 Task: Create a due date automation trigger when advanced on, 2 working days before a card is due add dates starting in in more than 1 days at 11:00 AM.
Action: Mouse moved to (1091, 315)
Screenshot: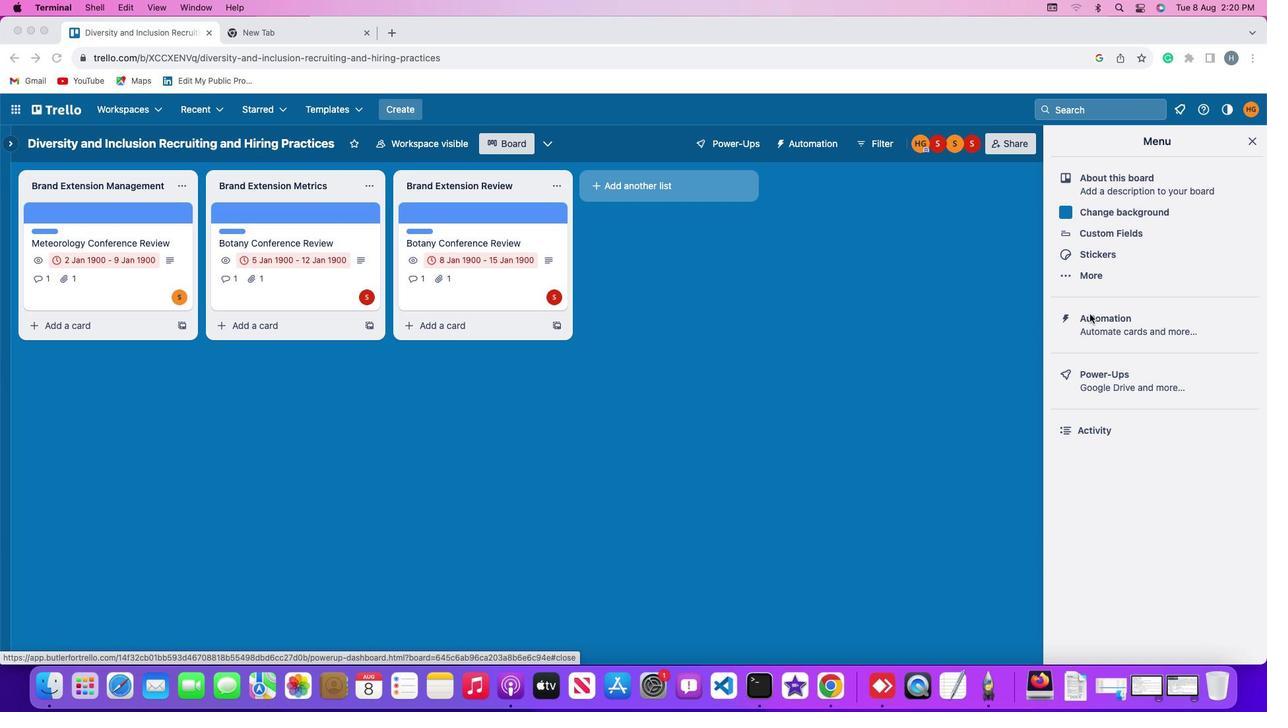
Action: Mouse pressed left at (1091, 315)
Screenshot: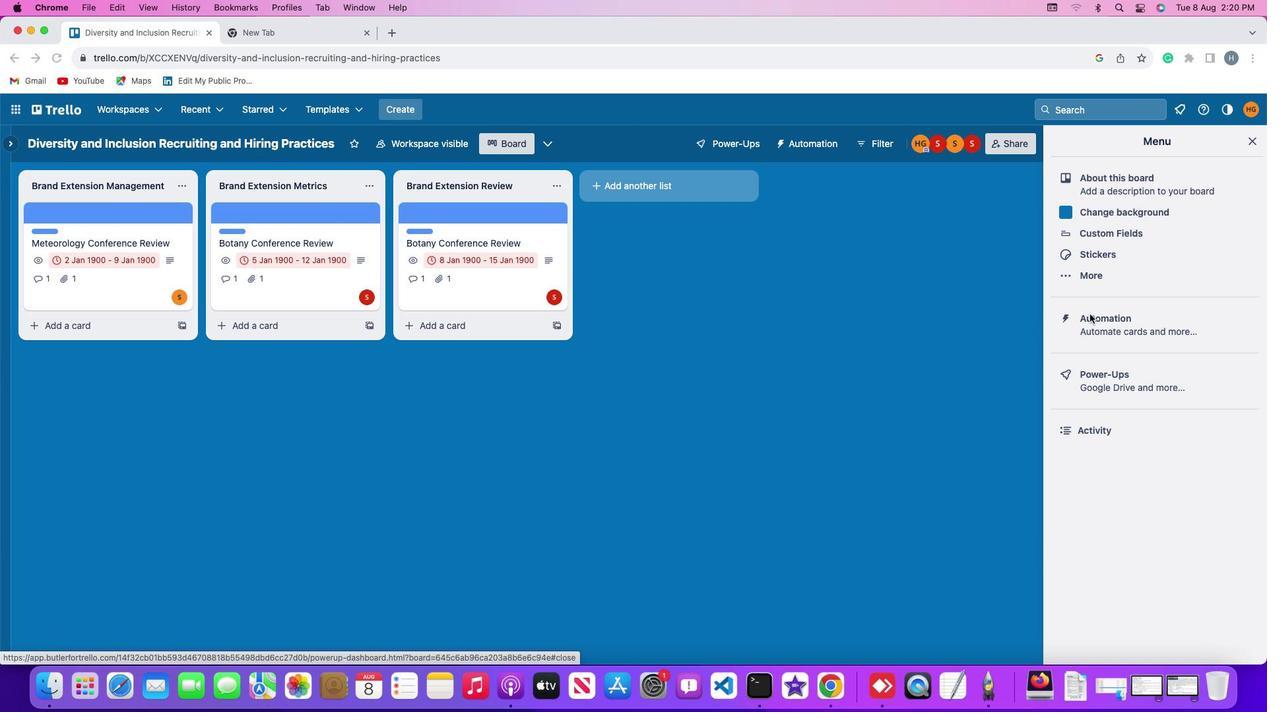 
Action: Mouse pressed left at (1091, 315)
Screenshot: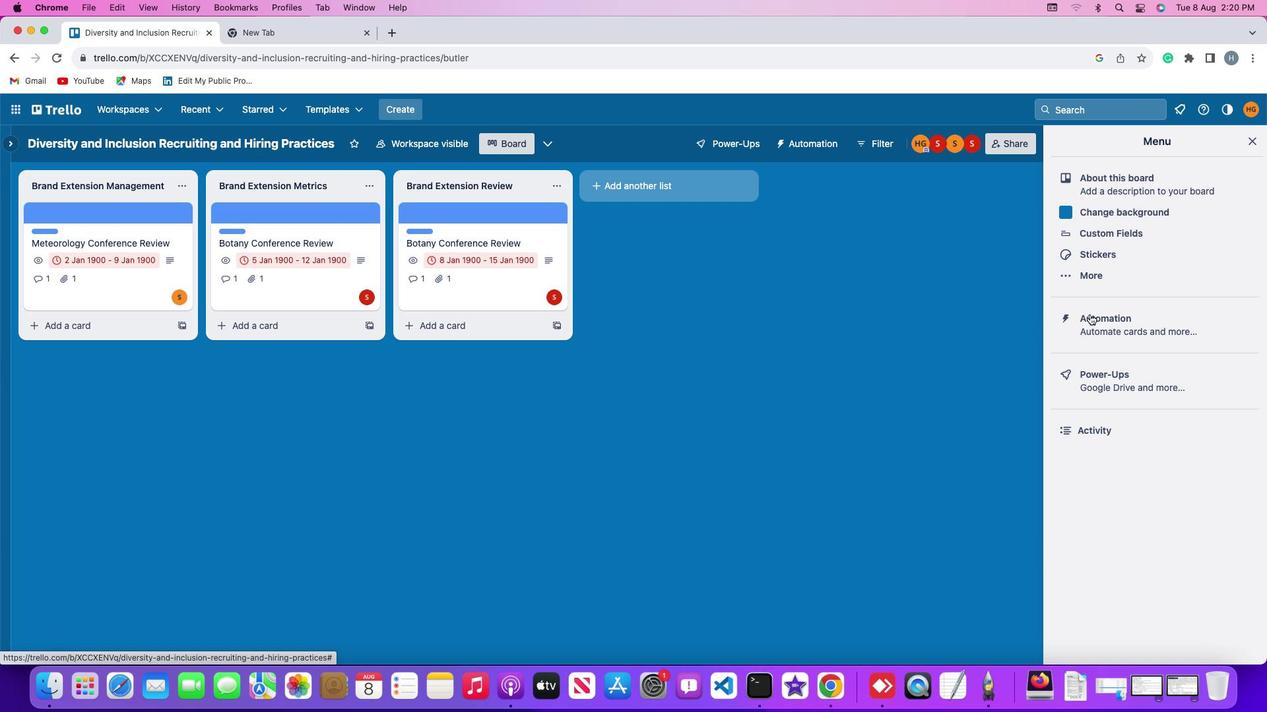 
Action: Mouse moved to (73, 312)
Screenshot: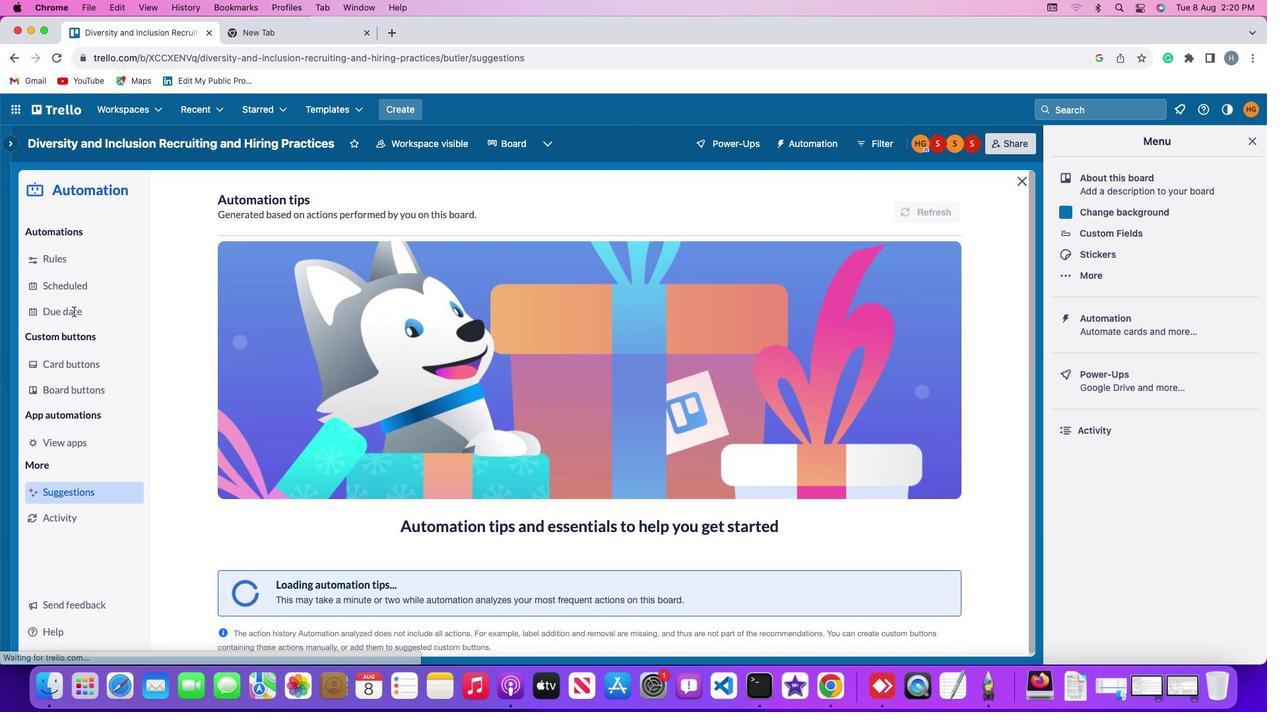 
Action: Mouse pressed left at (73, 312)
Screenshot: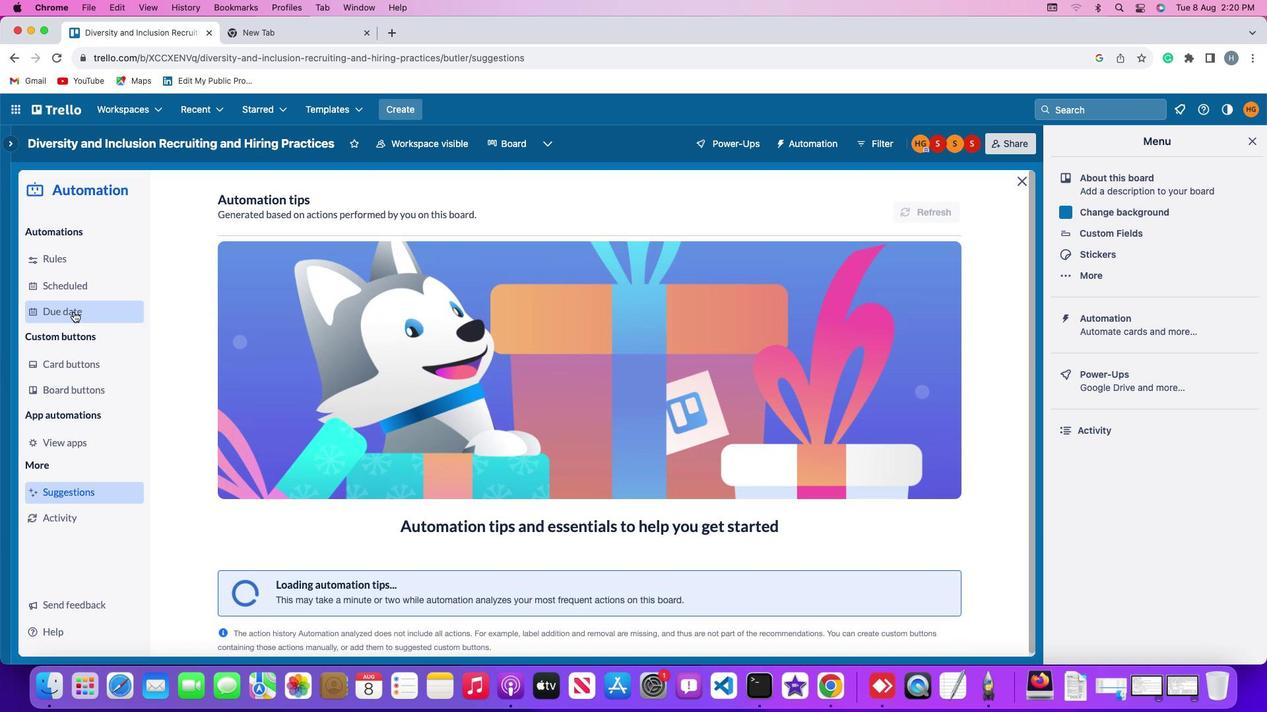 
Action: Mouse moved to (895, 203)
Screenshot: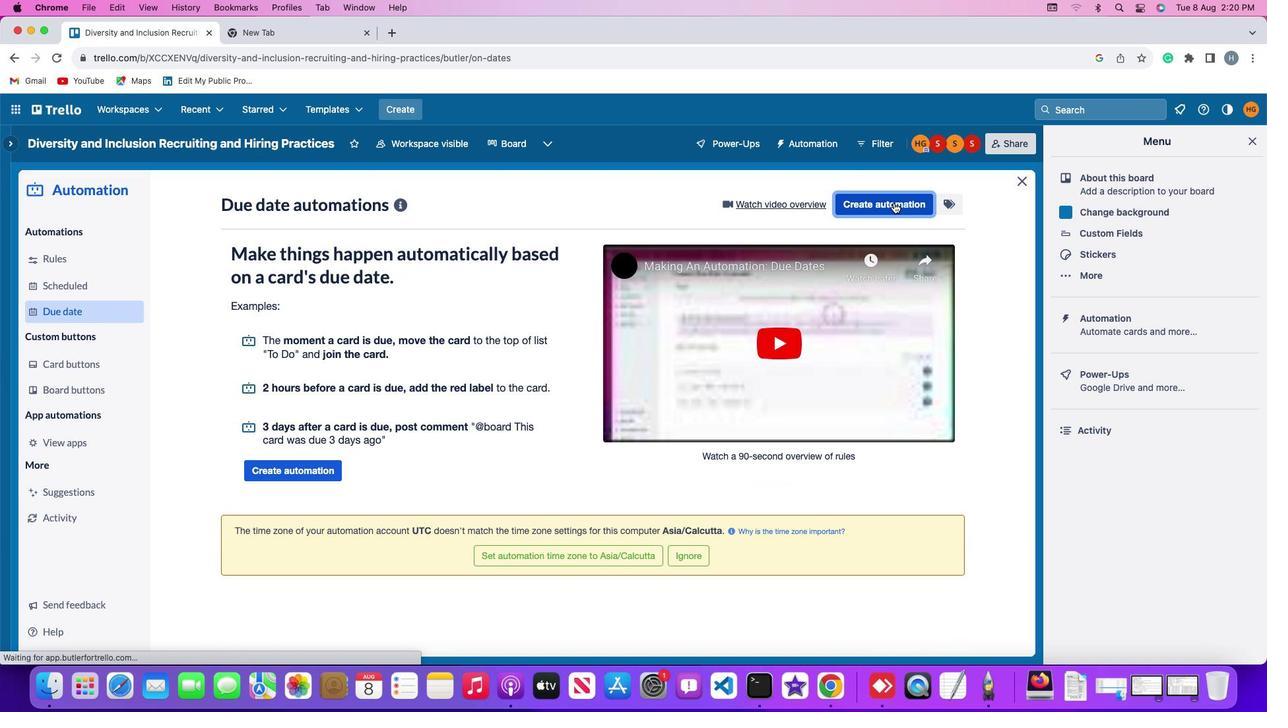
Action: Mouse pressed left at (895, 203)
Screenshot: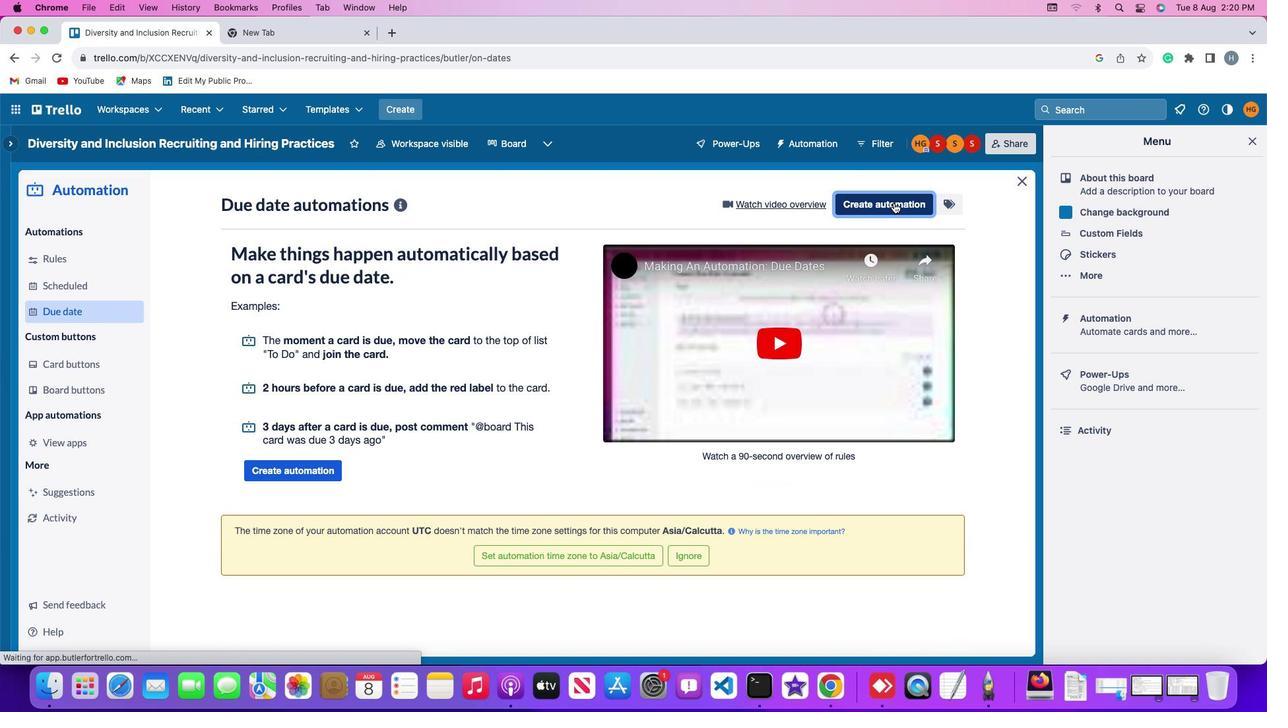 
Action: Mouse moved to (365, 332)
Screenshot: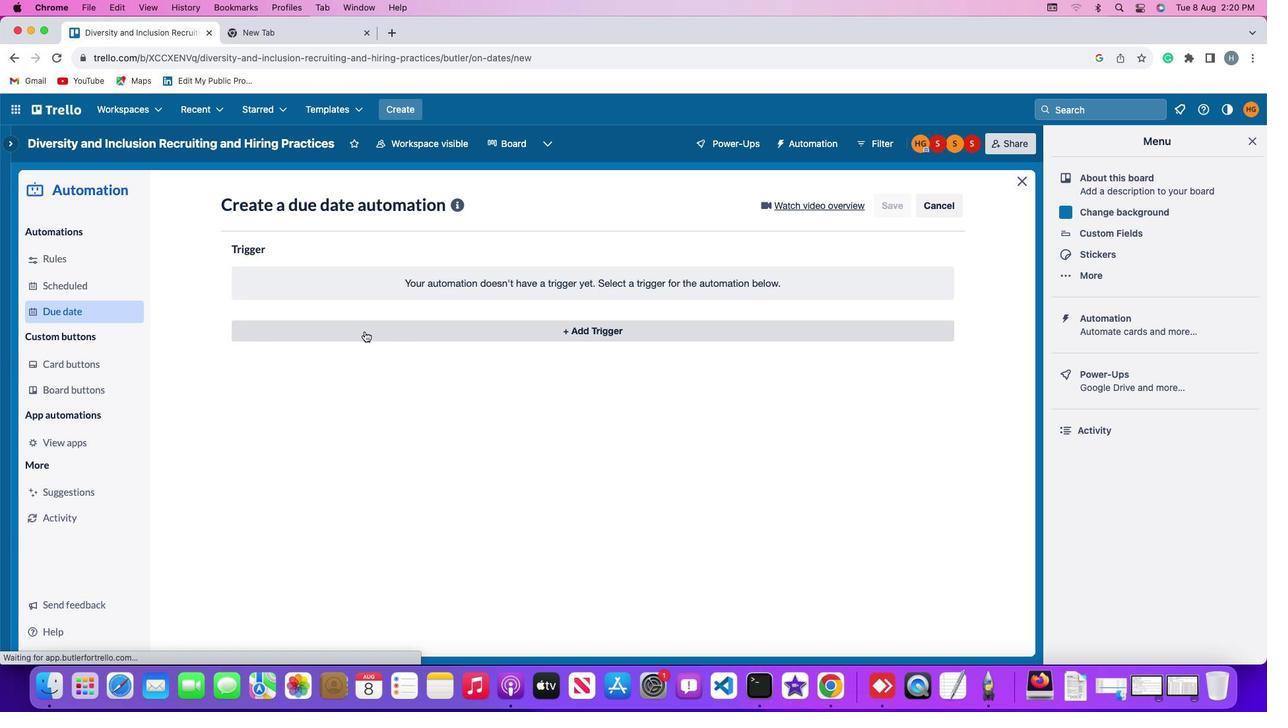 
Action: Mouse pressed left at (365, 332)
Screenshot: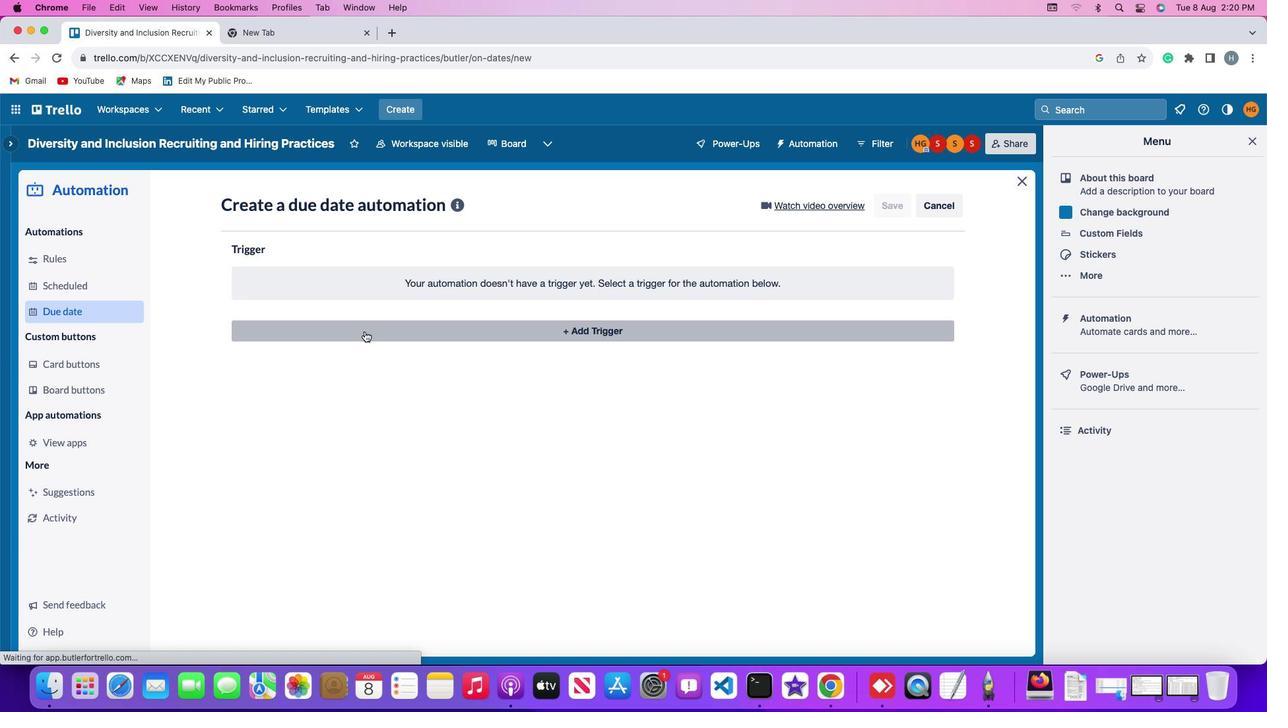 
Action: Mouse moved to (258, 532)
Screenshot: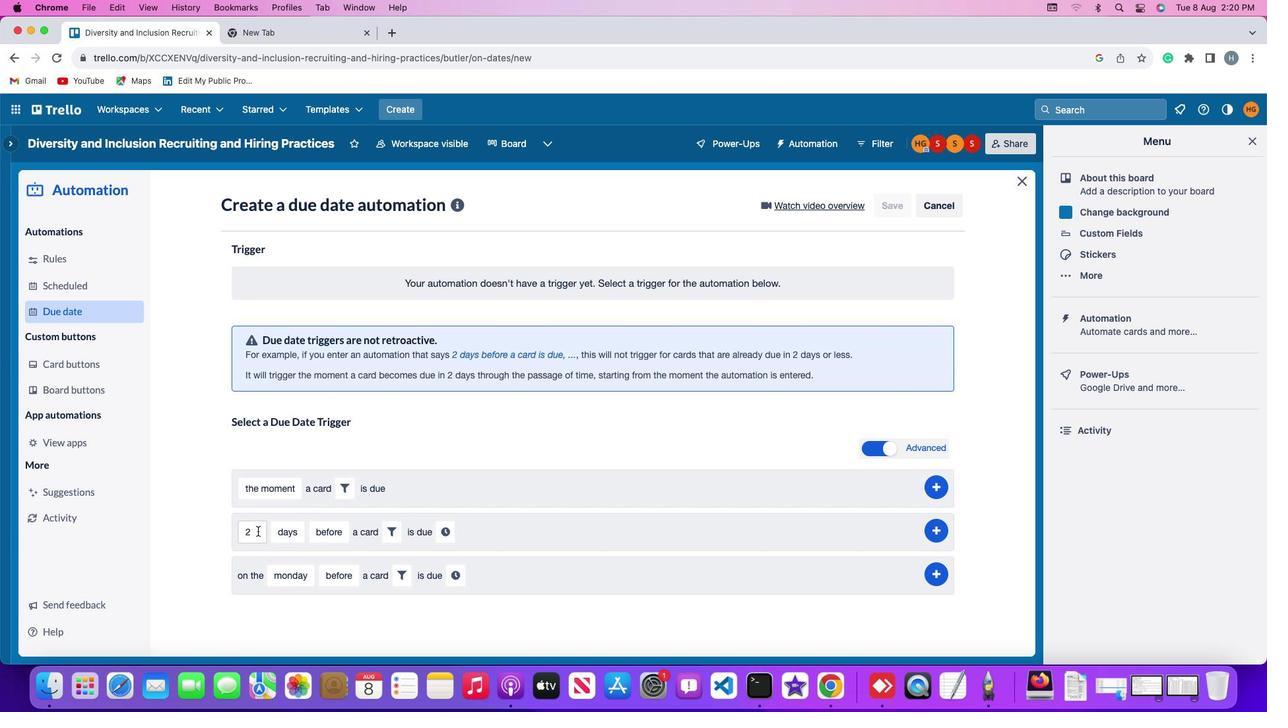 
Action: Mouse pressed left at (258, 532)
Screenshot: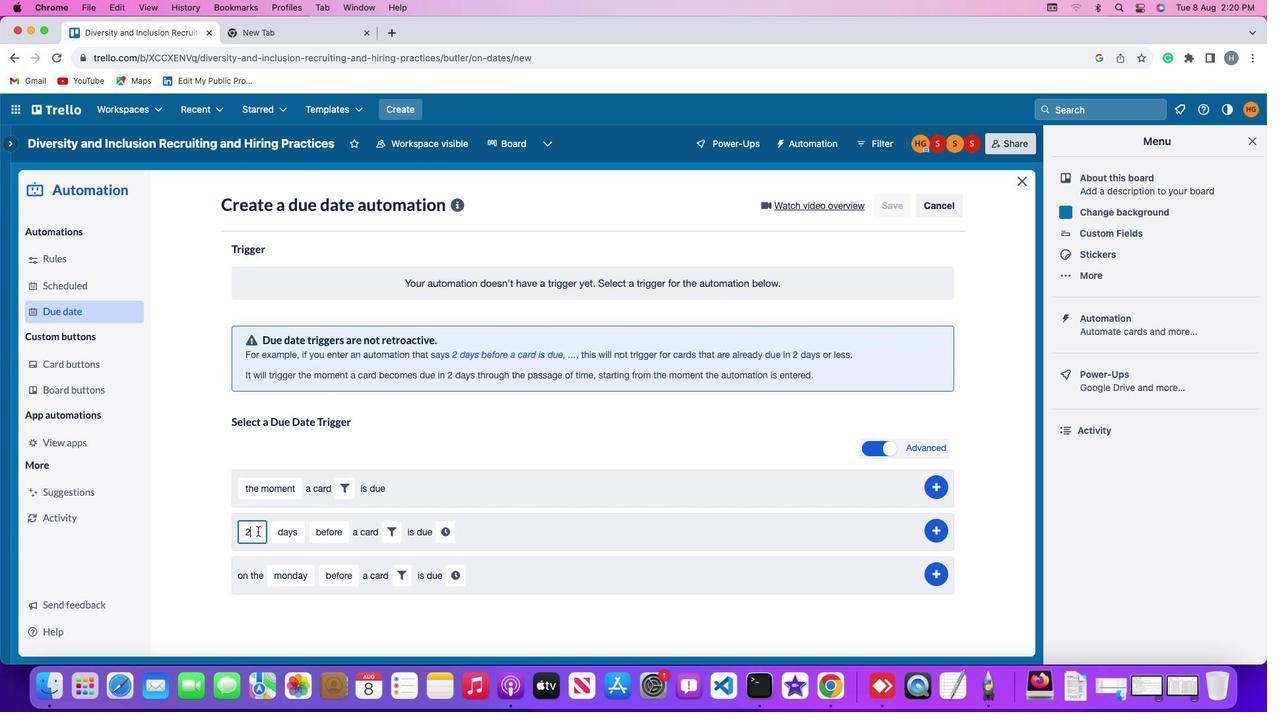 
Action: Key pressed Key.backspace'2'
Screenshot: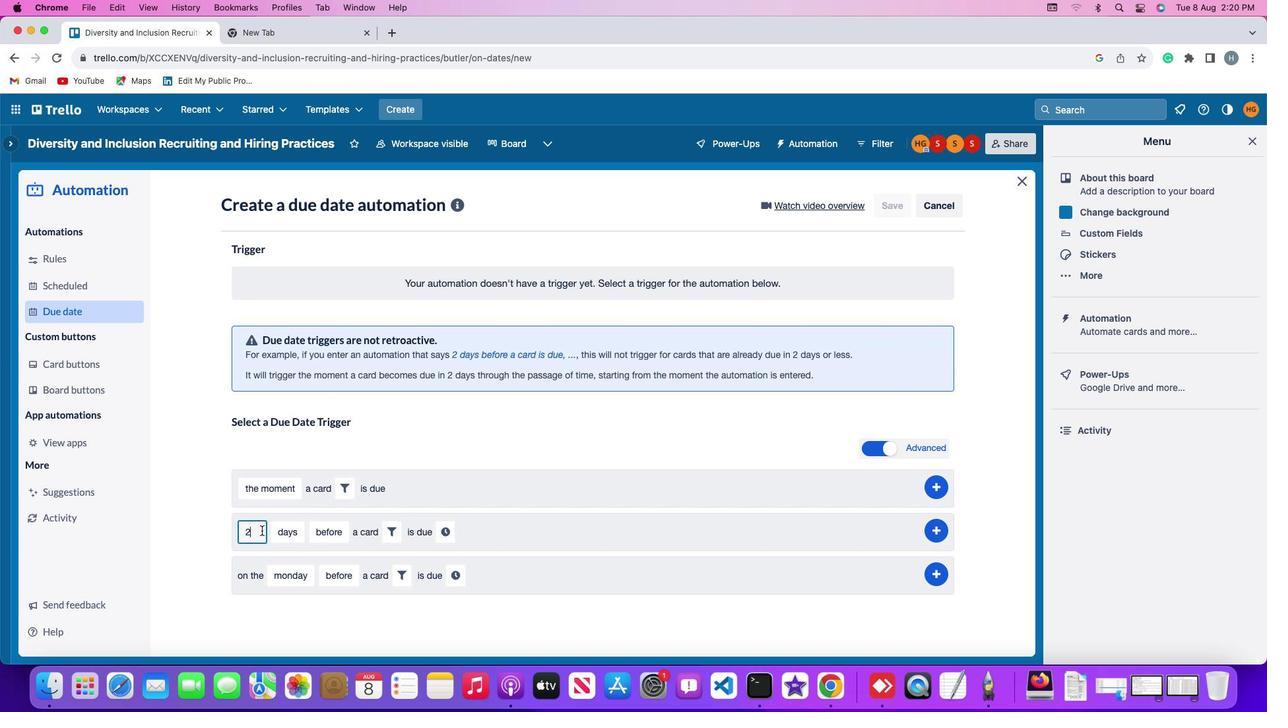 
Action: Mouse moved to (284, 530)
Screenshot: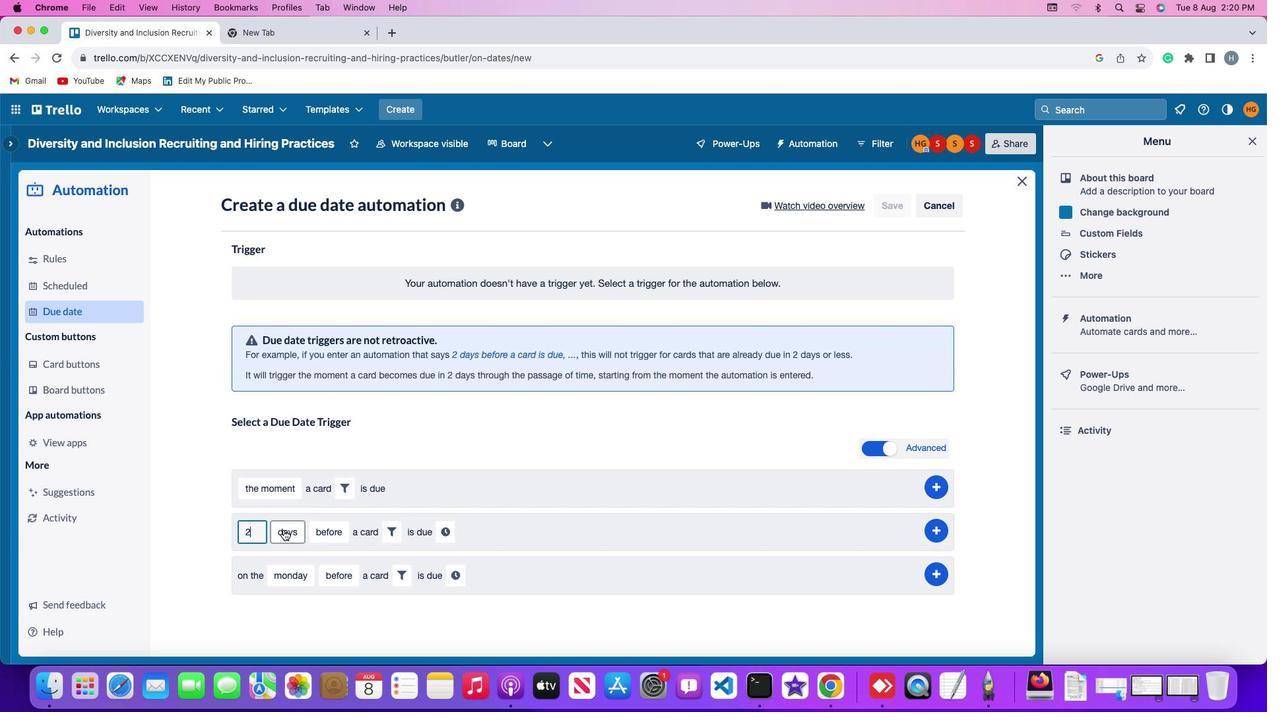 
Action: Mouse pressed left at (284, 530)
Screenshot: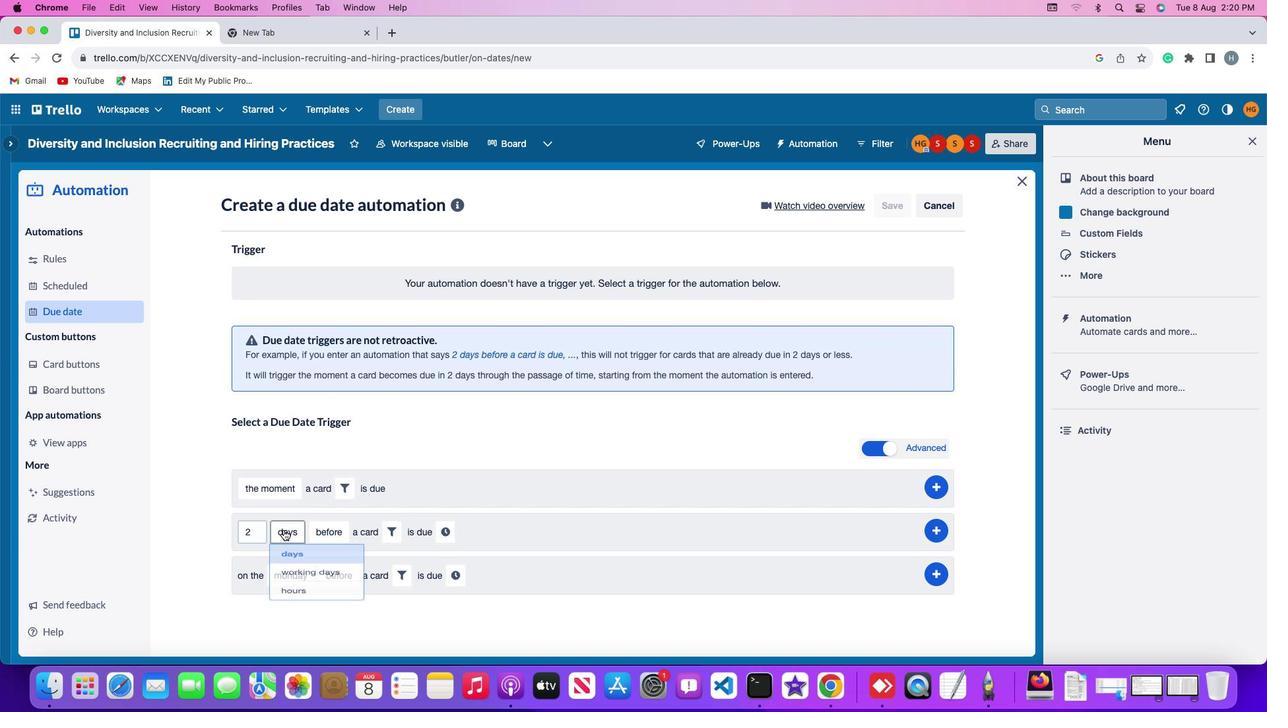 
Action: Mouse moved to (302, 580)
Screenshot: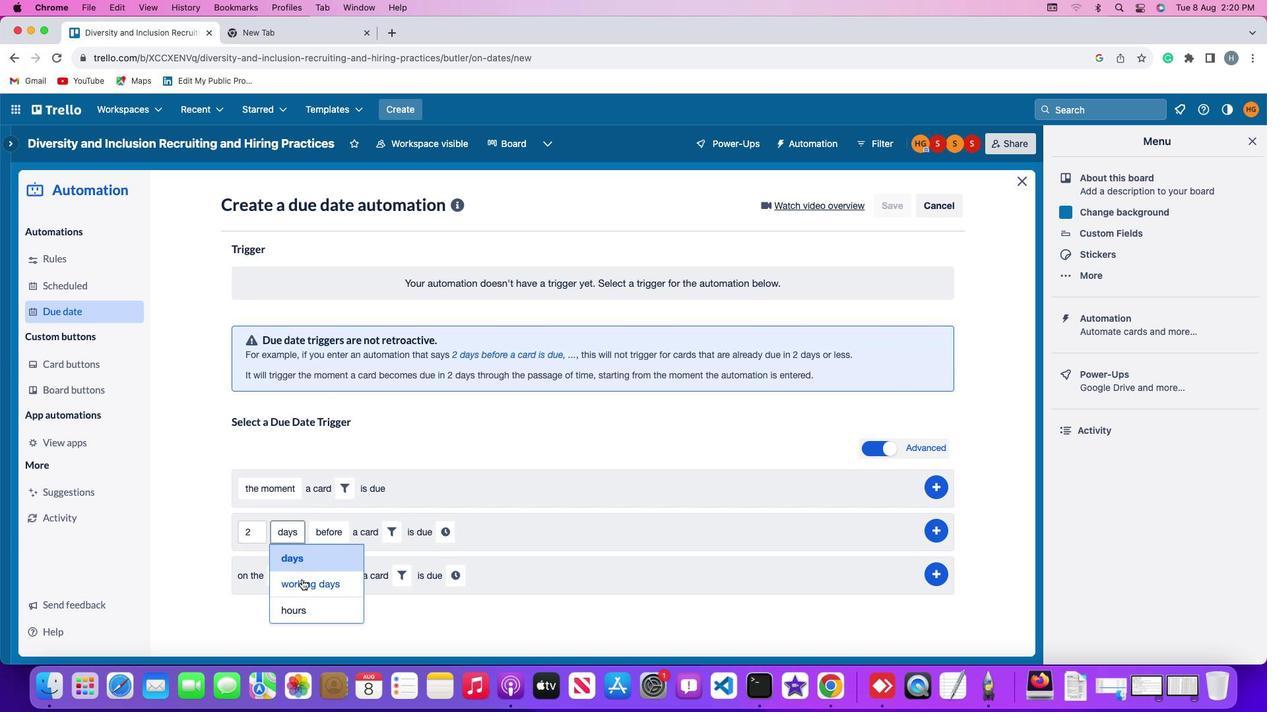 
Action: Mouse pressed left at (302, 580)
Screenshot: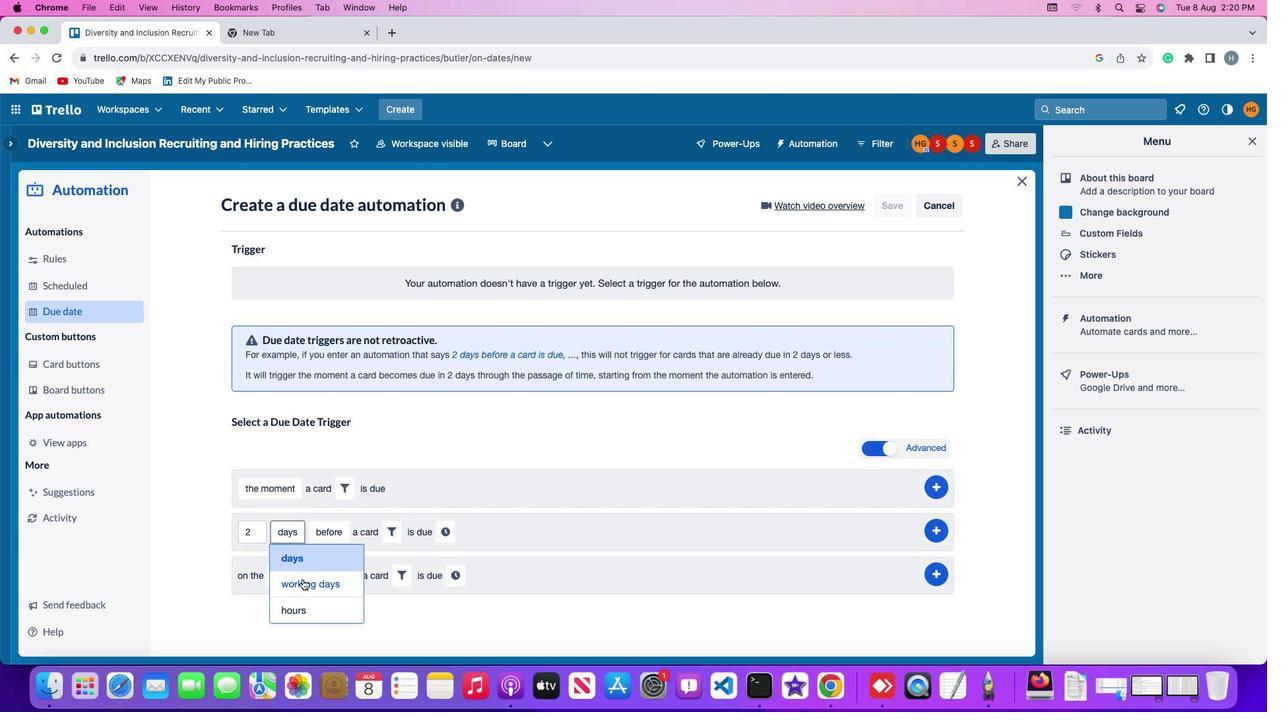 
Action: Mouse moved to (363, 532)
Screenshot: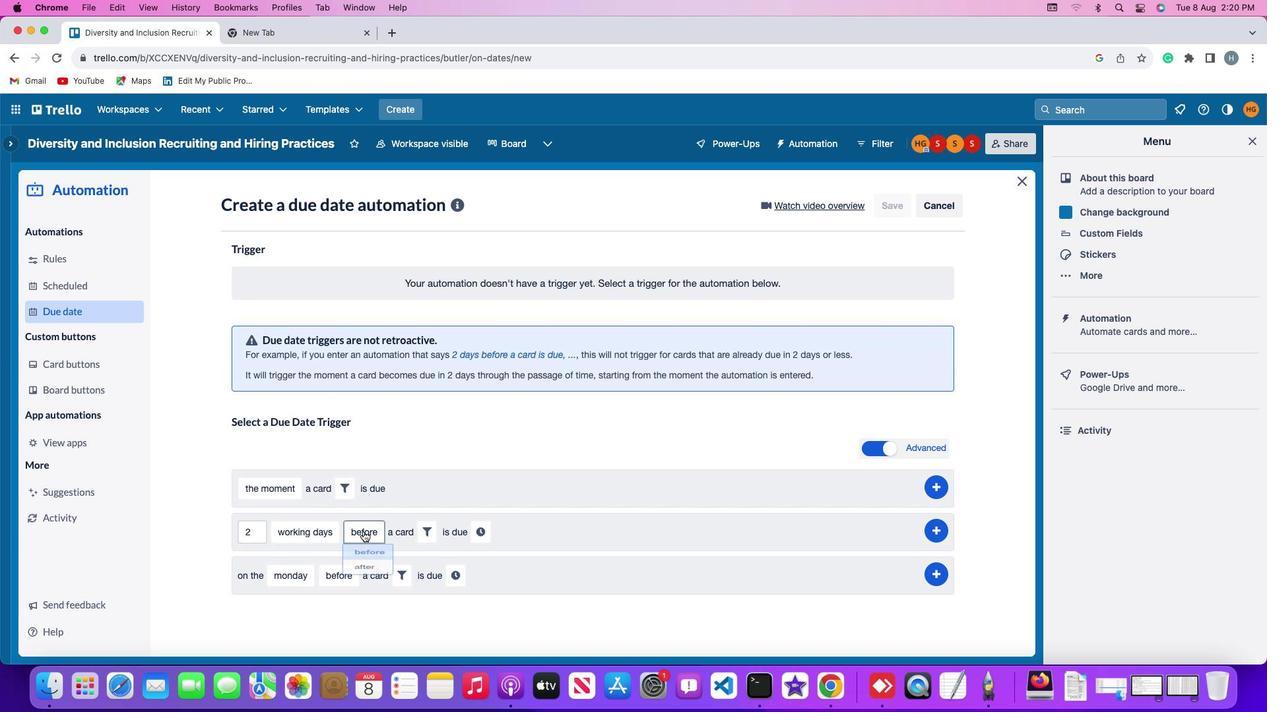 
Action: Mouse pressed left at (363, 532)
Screenshot: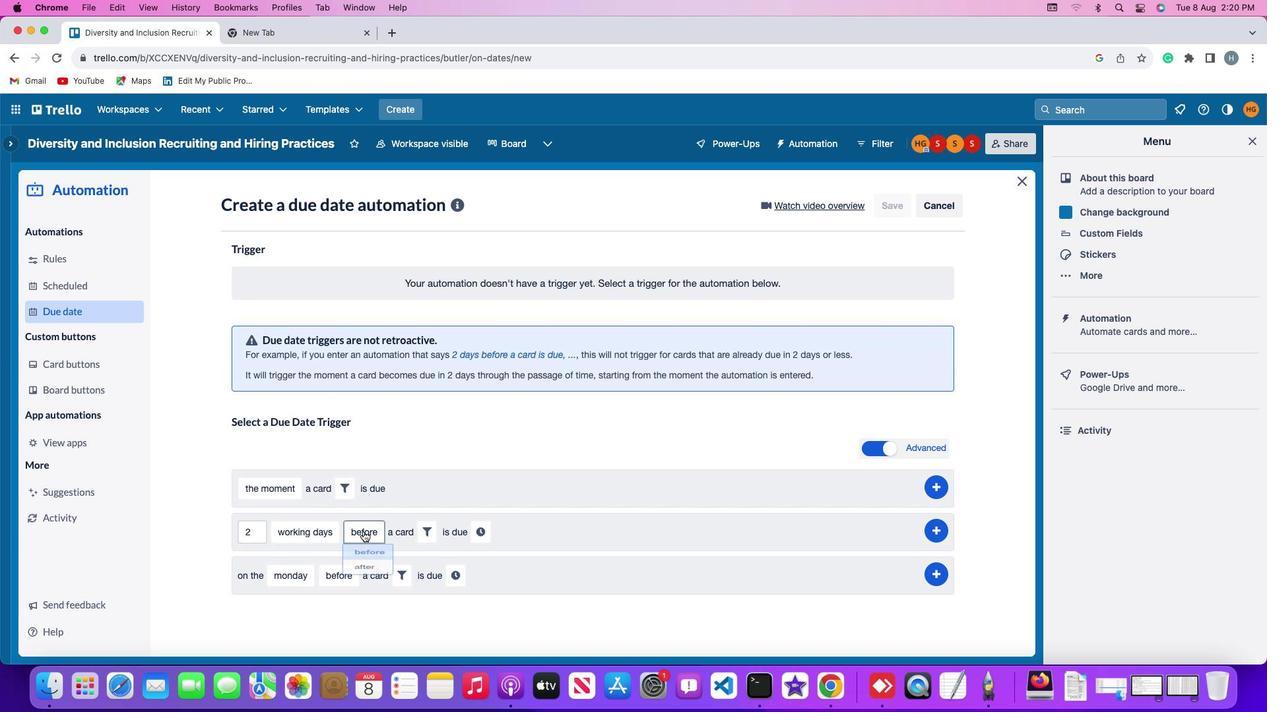 
Action: Mouse moved to (373, 555)
Screenshot: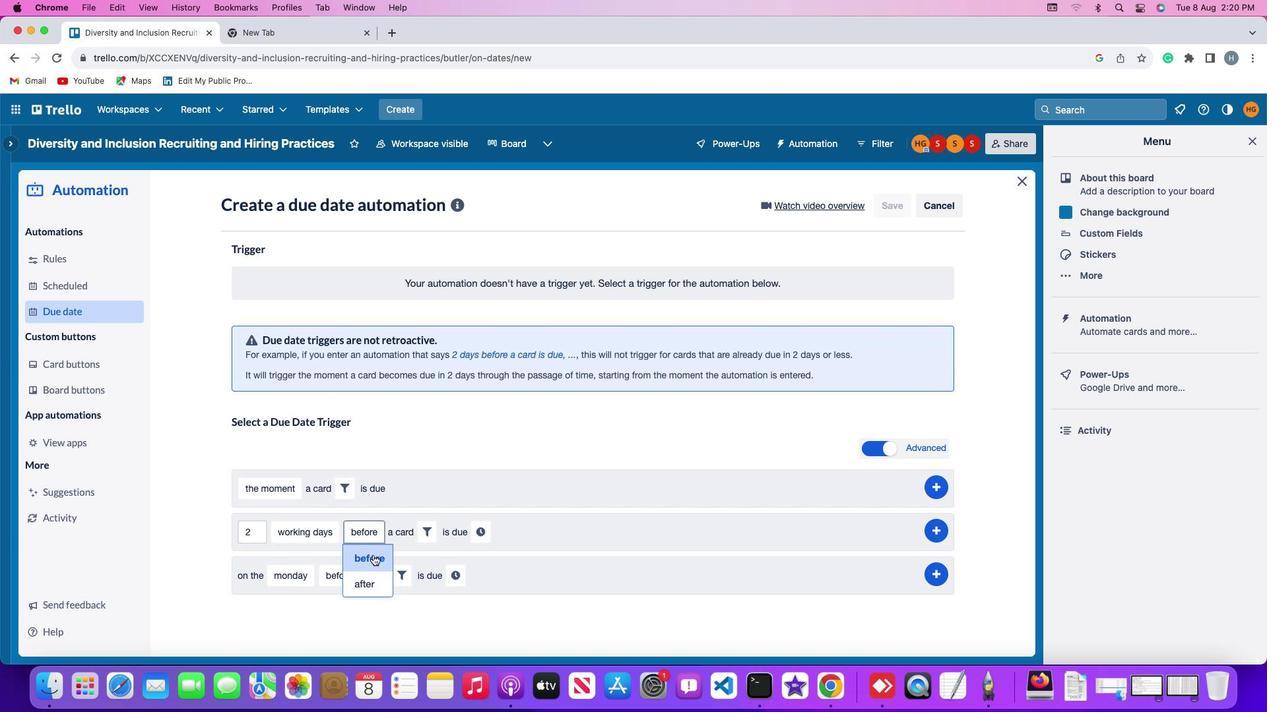 
Action: Mouse pressed left at (373, 555)
Screenshot: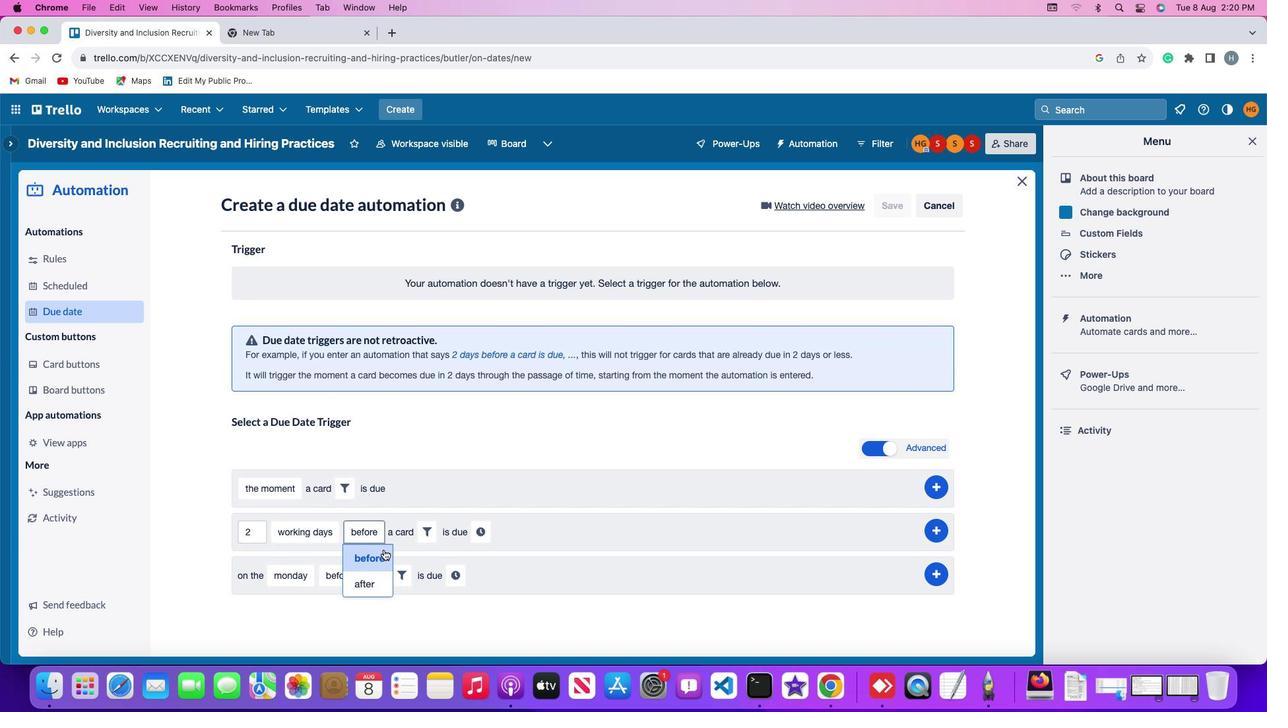 
Action: Mouse moved to (427, 533)
Screenshot: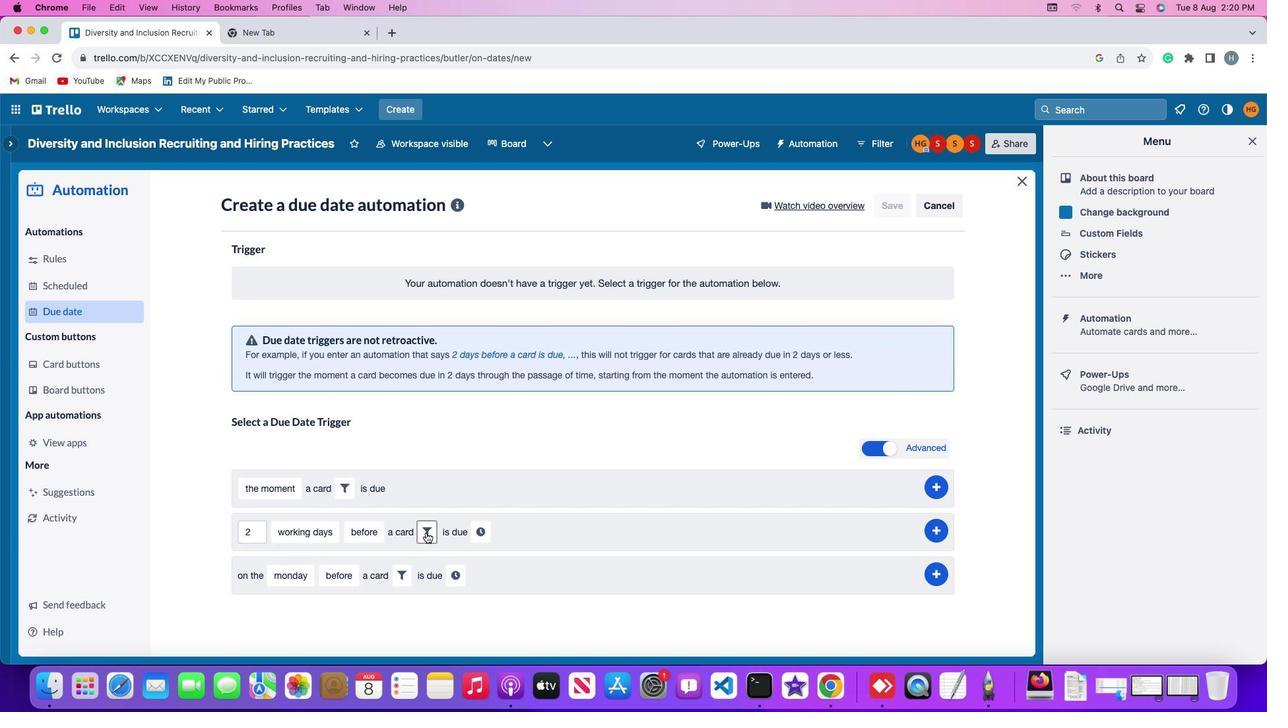 
Action: Mouse pressed left at (427, 533)
Screenshot: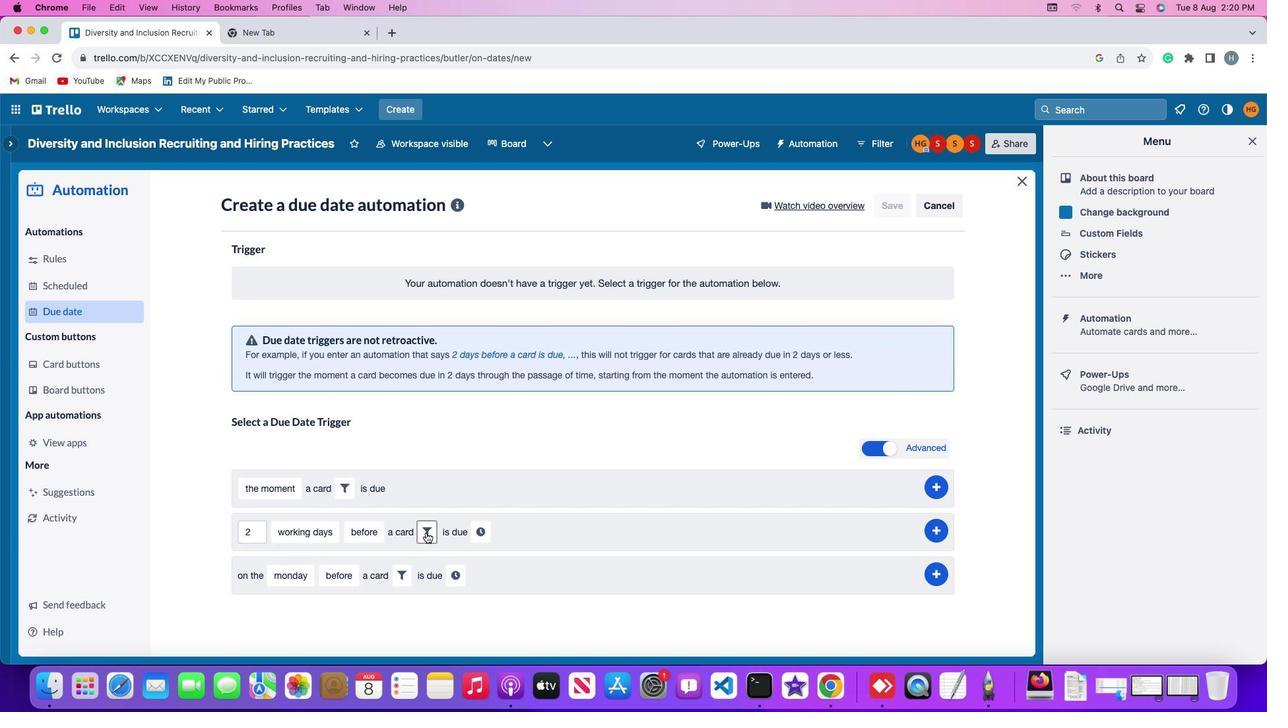 
Action: Mouse moved to (499, 575)
Screenshot: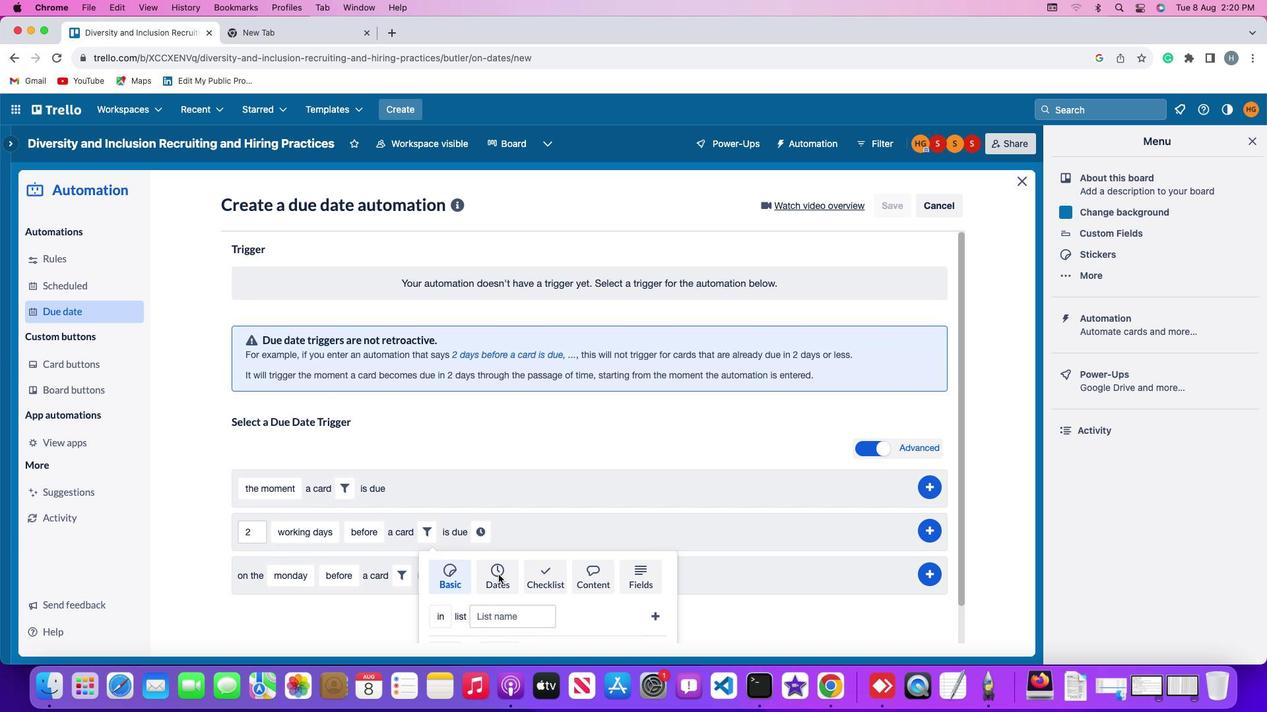 
Action: Mouse pressed left at (499, 575)
Screenshot: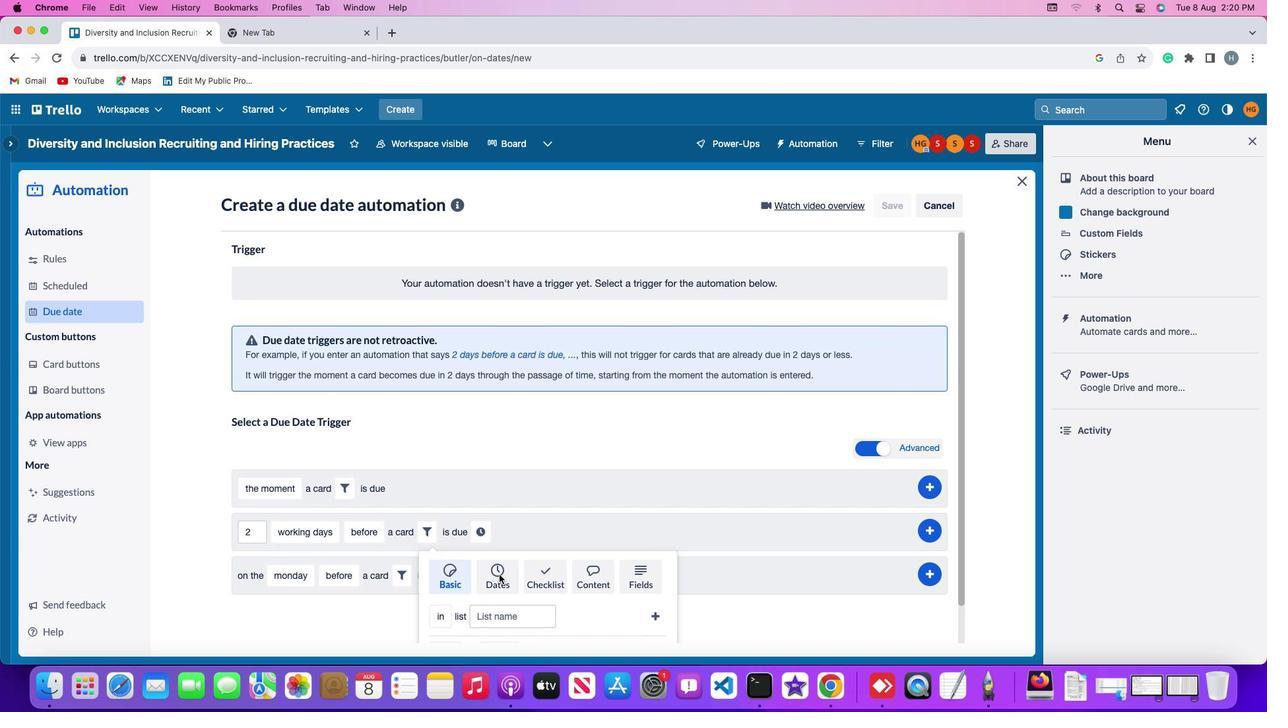 
Action: Mouse moved to (345, 592)
Screenshot: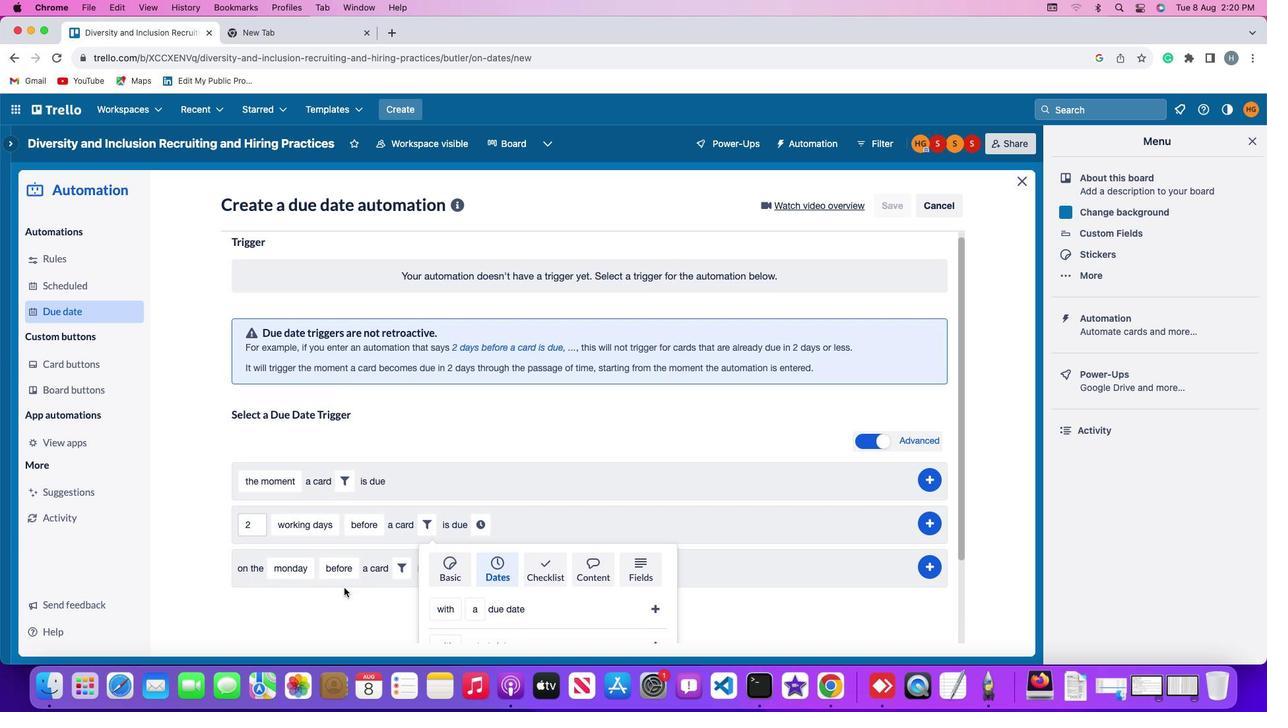 
Action: Mouse scrolled (345, 592) with delta (0, 0)
Screenshot: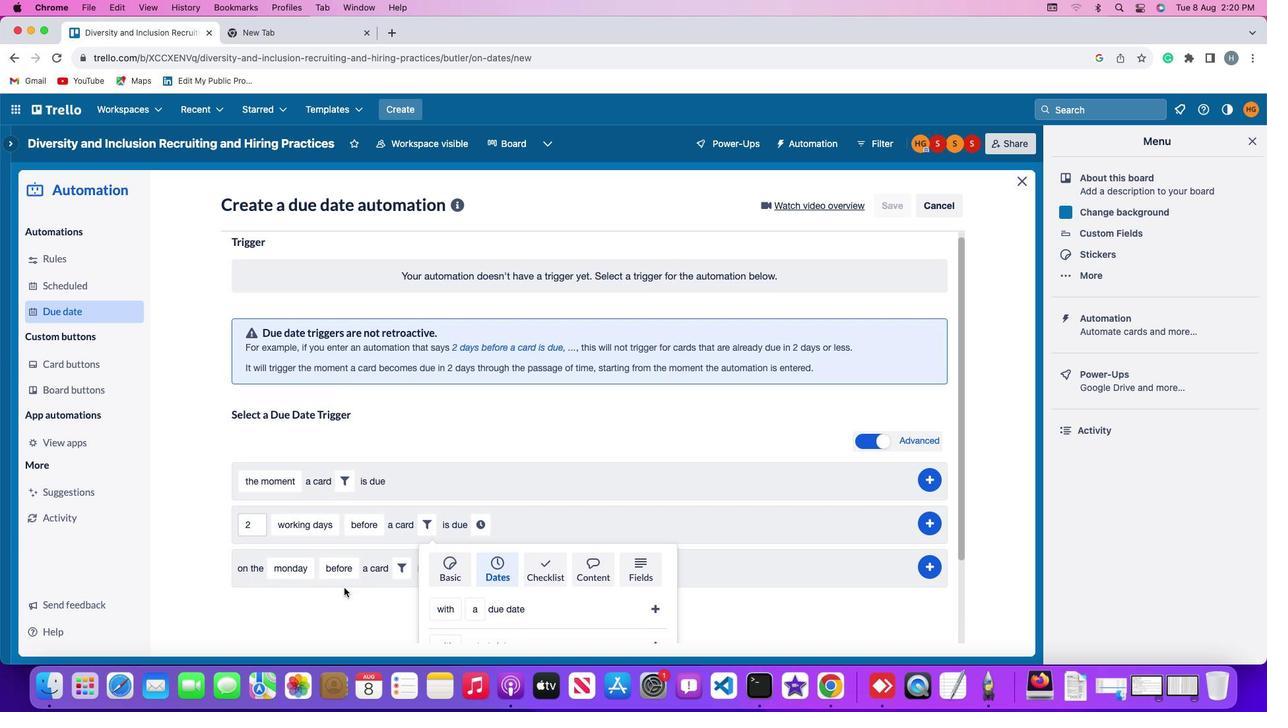 
Action: Mouse moved to (345, 589)
Screenshot: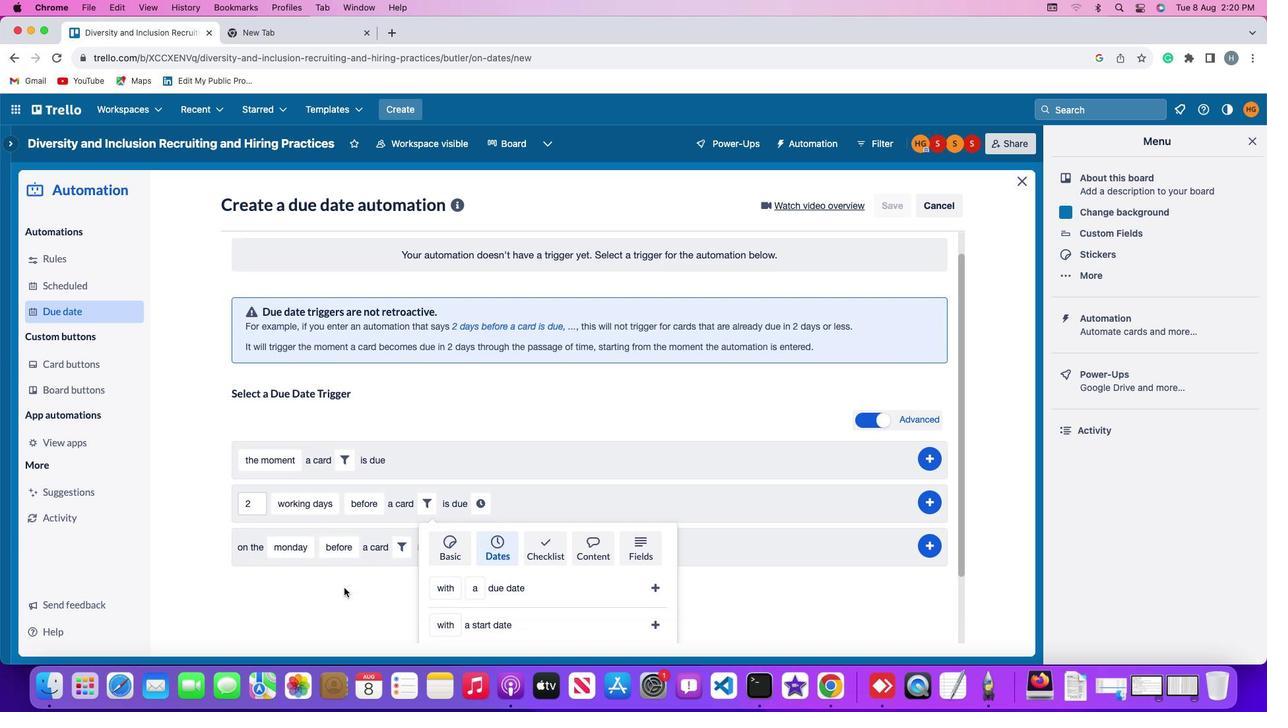 
Action: Mouse scrolled (345, 589) with delta (0, 0)
Screenshot: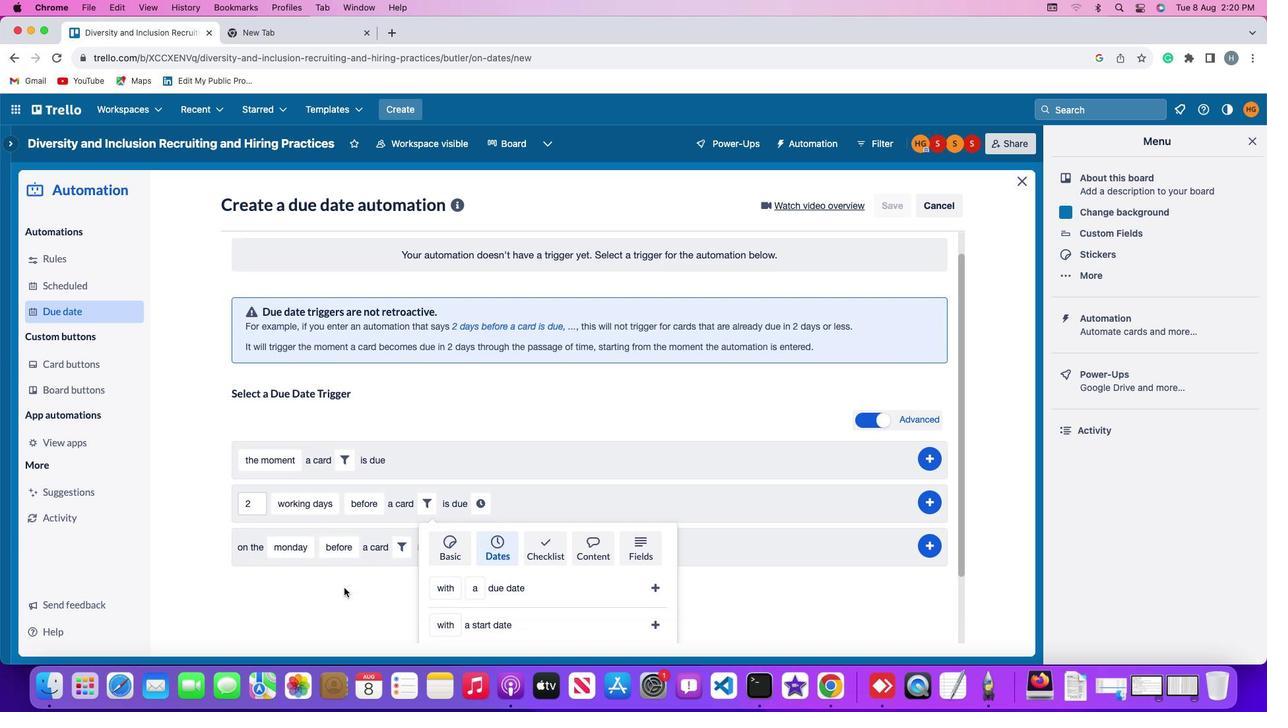 
Action: Mouse moved to (345, 589)
Screenshot: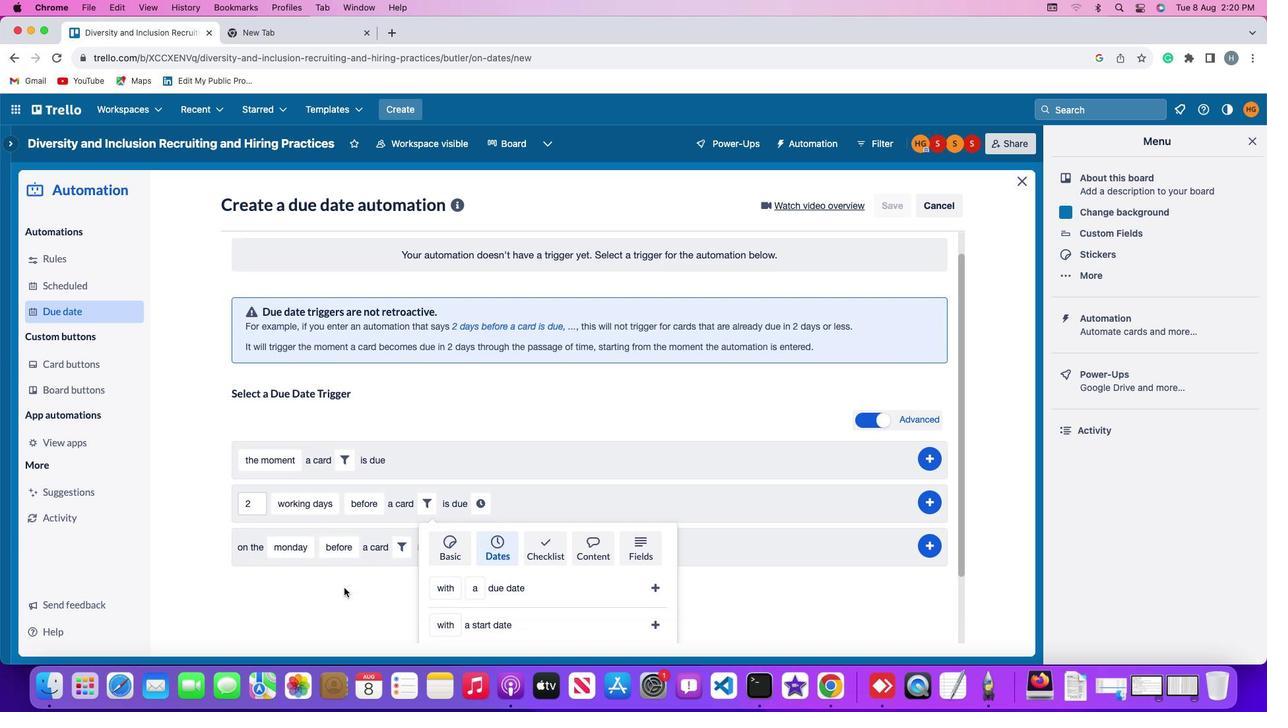 
Action: Mouse scrolled (345, 589) with delta (0, 0)
Screenshot: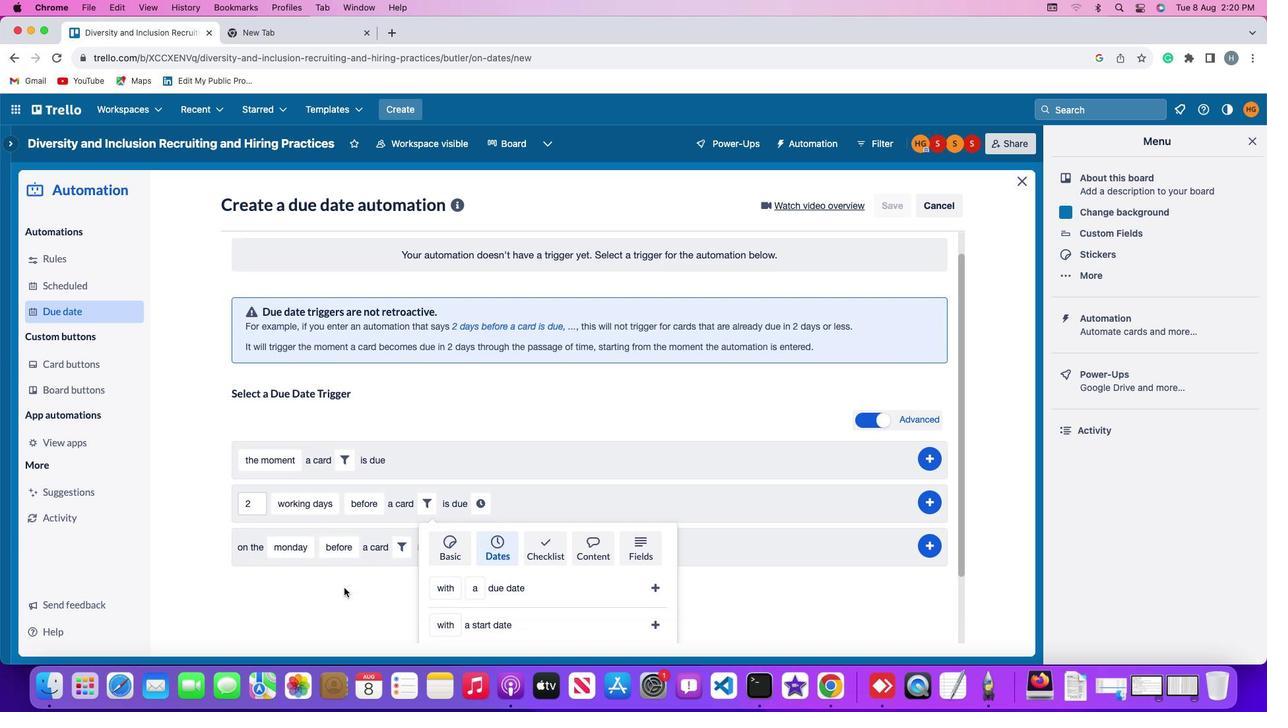 
Action: Mouse scrolled (345, 589) with delta (0, -1)
Screenshot: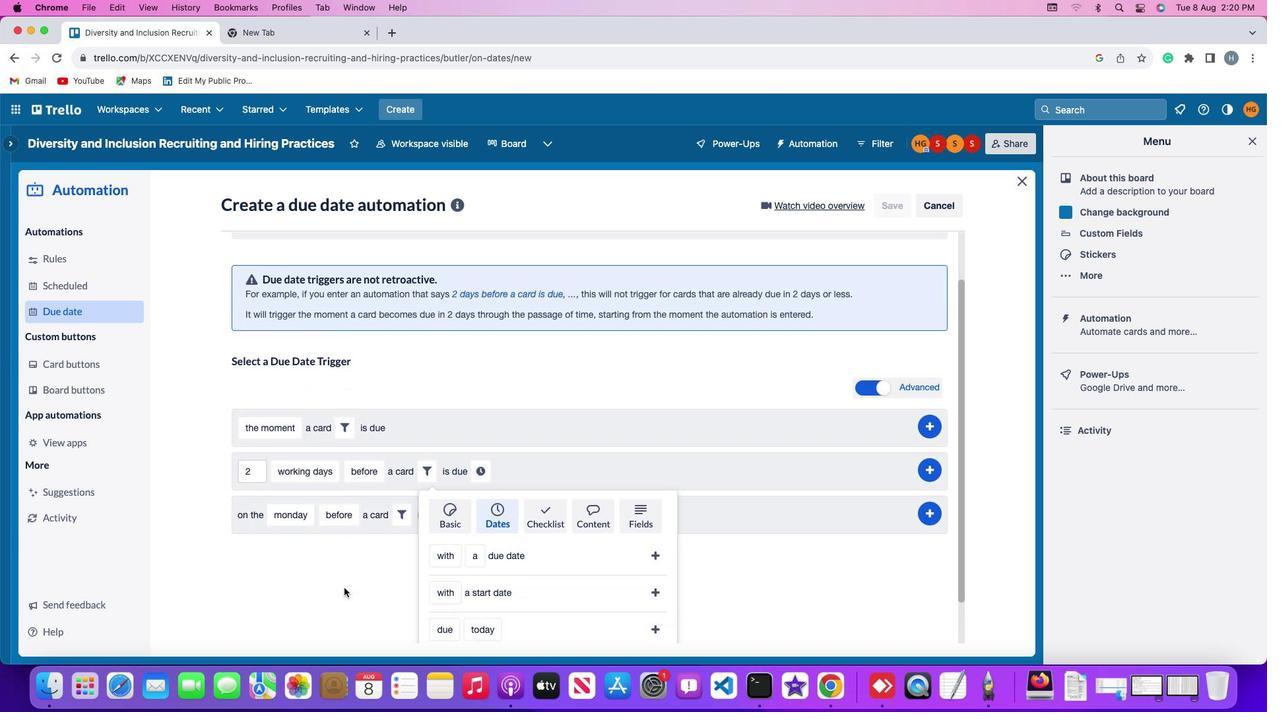 
Action: Mouse scrolled (345, 589) with delta (0, -2)
Screenshot: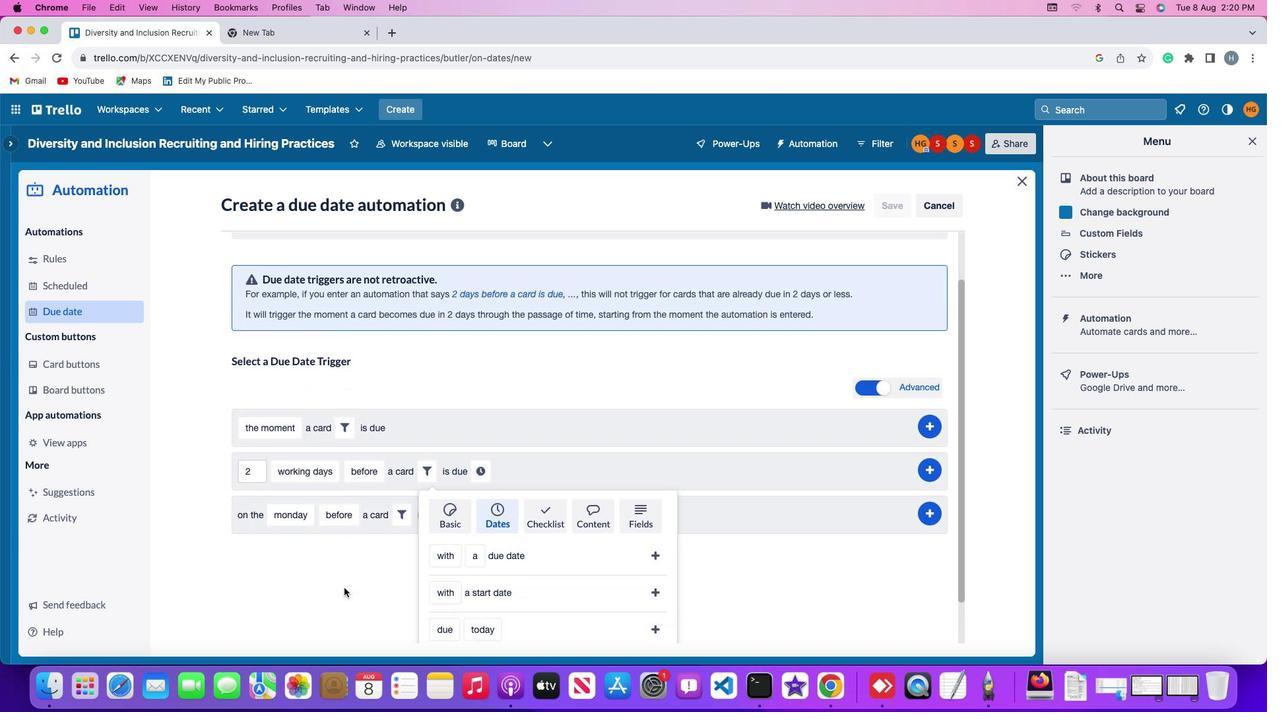 
Action: Mouse scrolled (345, 589) with delta (0, -3)
Screenshot: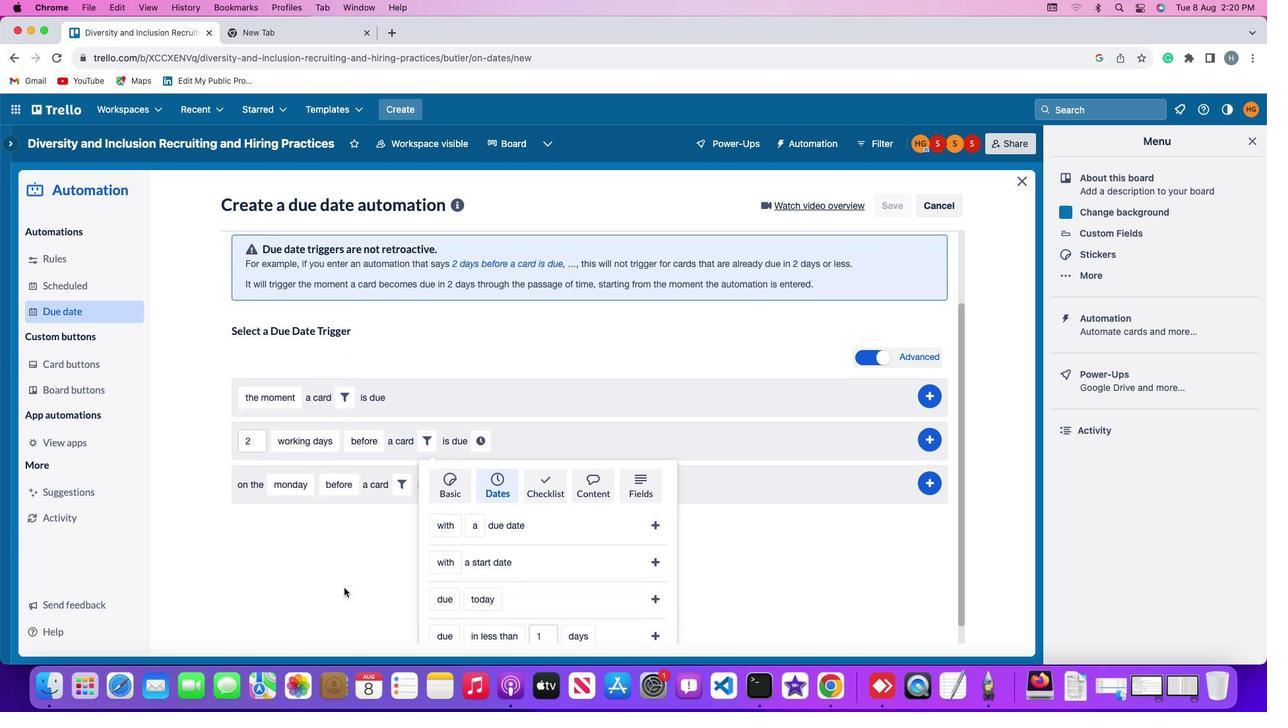 
Action: Mouse scrolled (345, 589) with delta (0, -3)
Screenshot: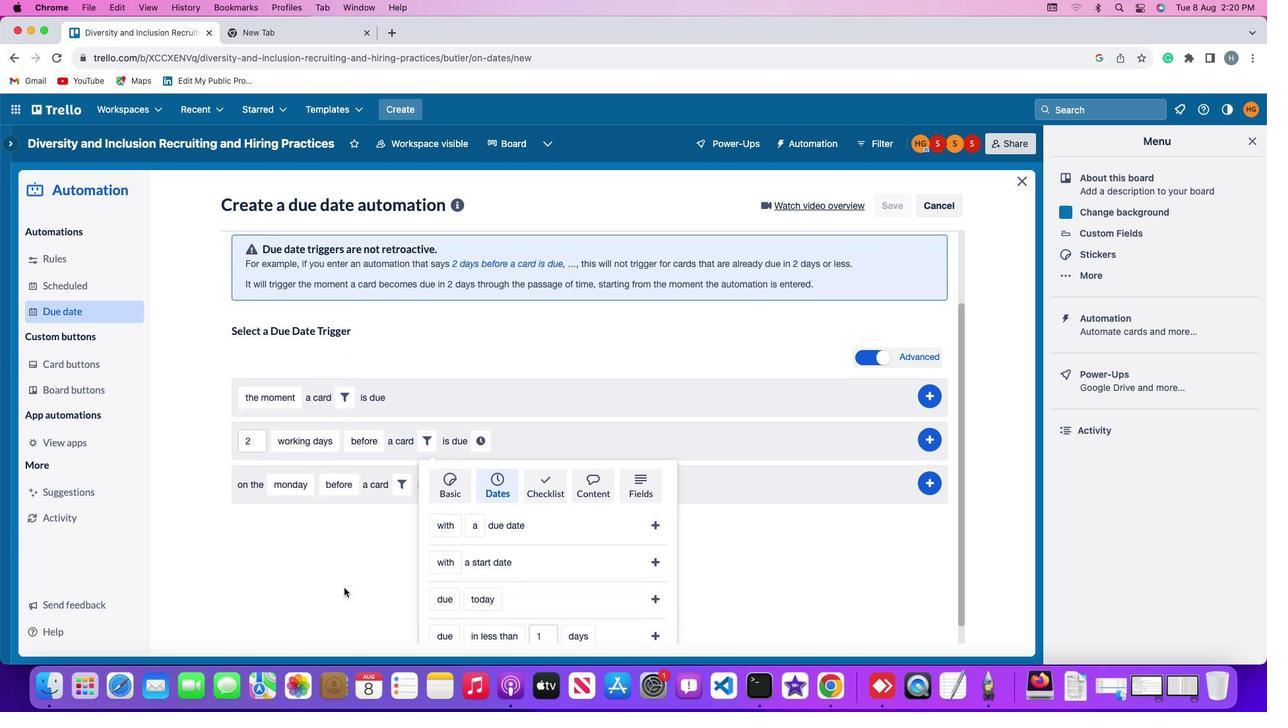 
Action: Mouse scrolled (345, 589) with delta (0, 0)
Screenshot: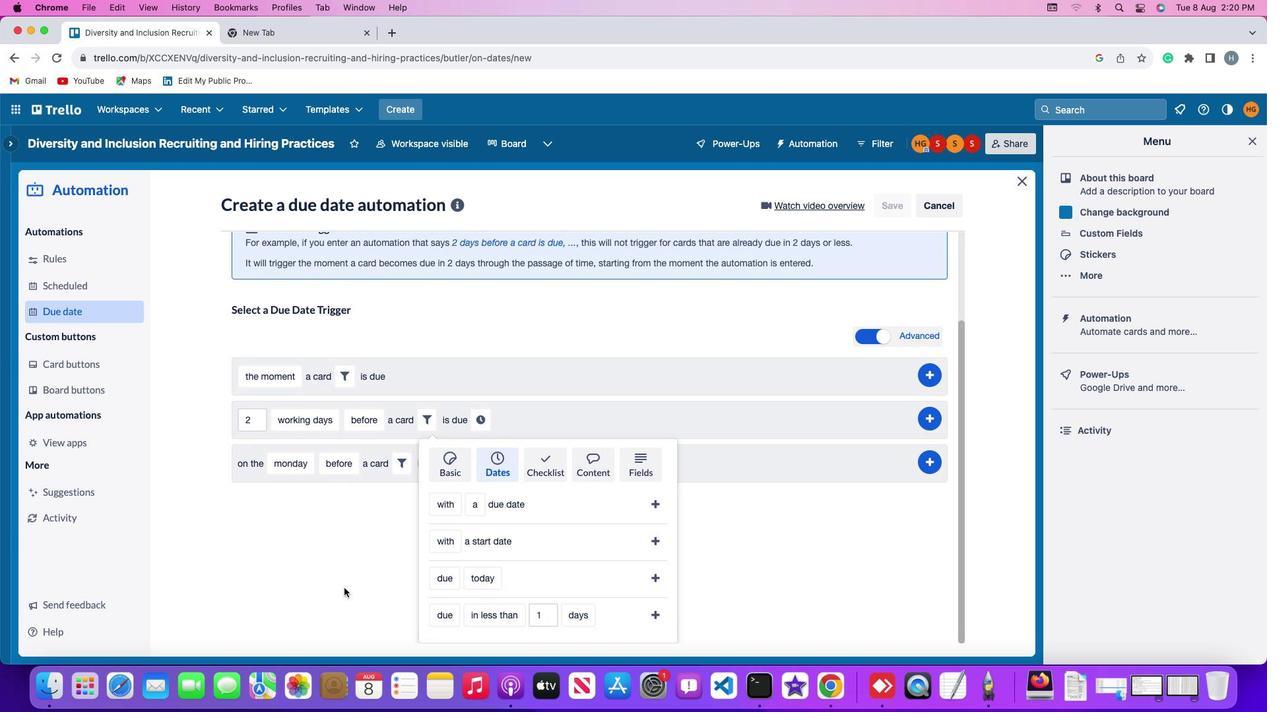 
Action: Mouse scrolled (345, 589) with delta (0, 0)
Screenshot: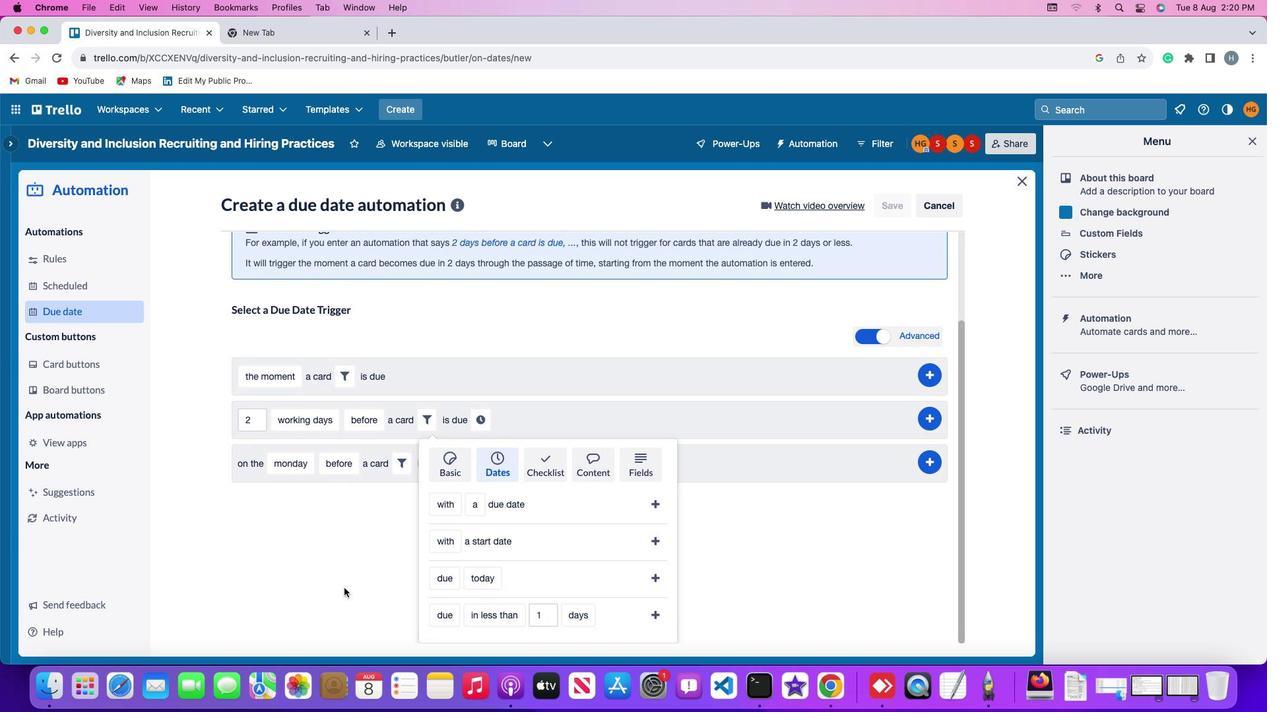 
Action: Mouse scrolled (345, 589) with delta (0, 0)
Screenshot: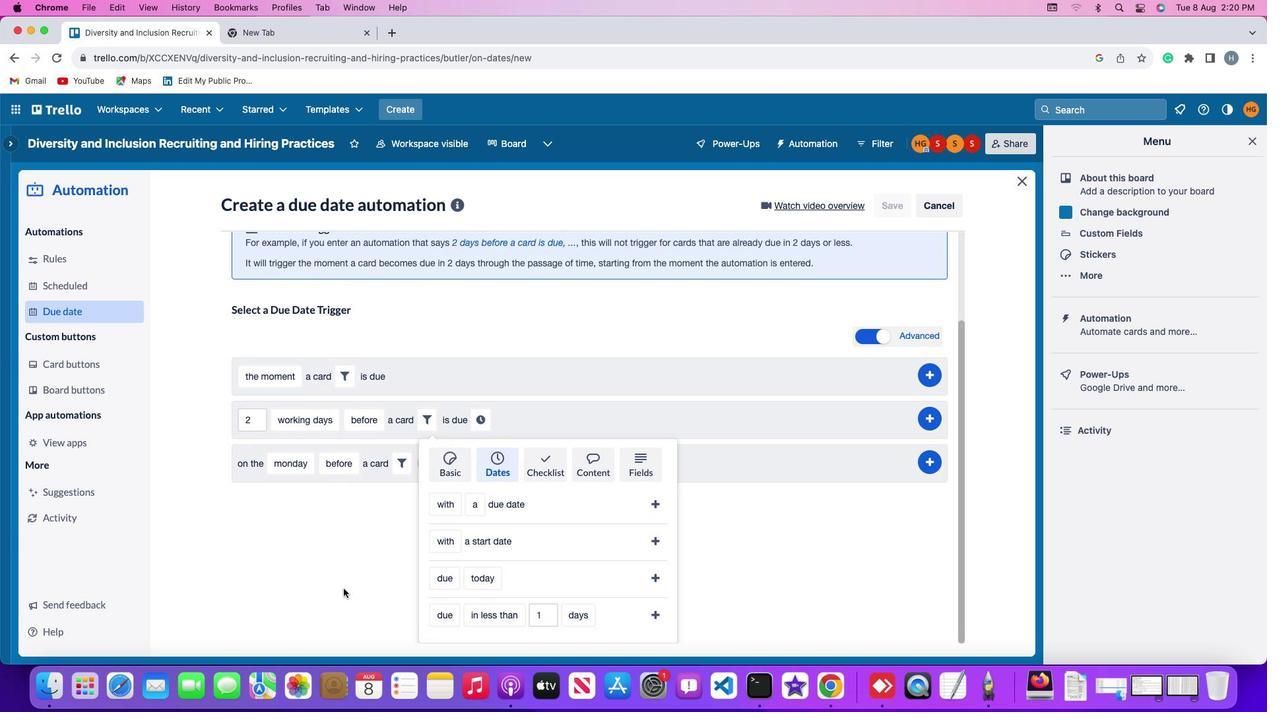 
Action: Mouse moved to (441, 613)
Screenshot: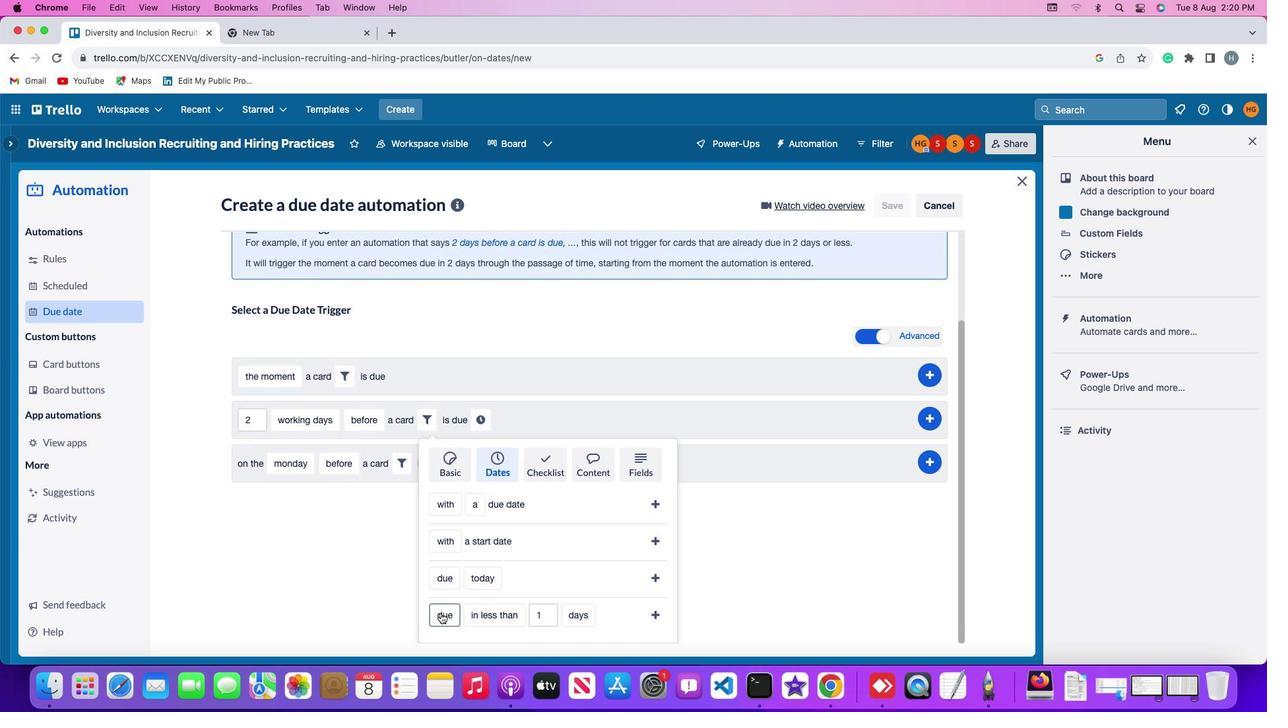 
Action: Mouse pressed left at (441, 613)
Screenshot: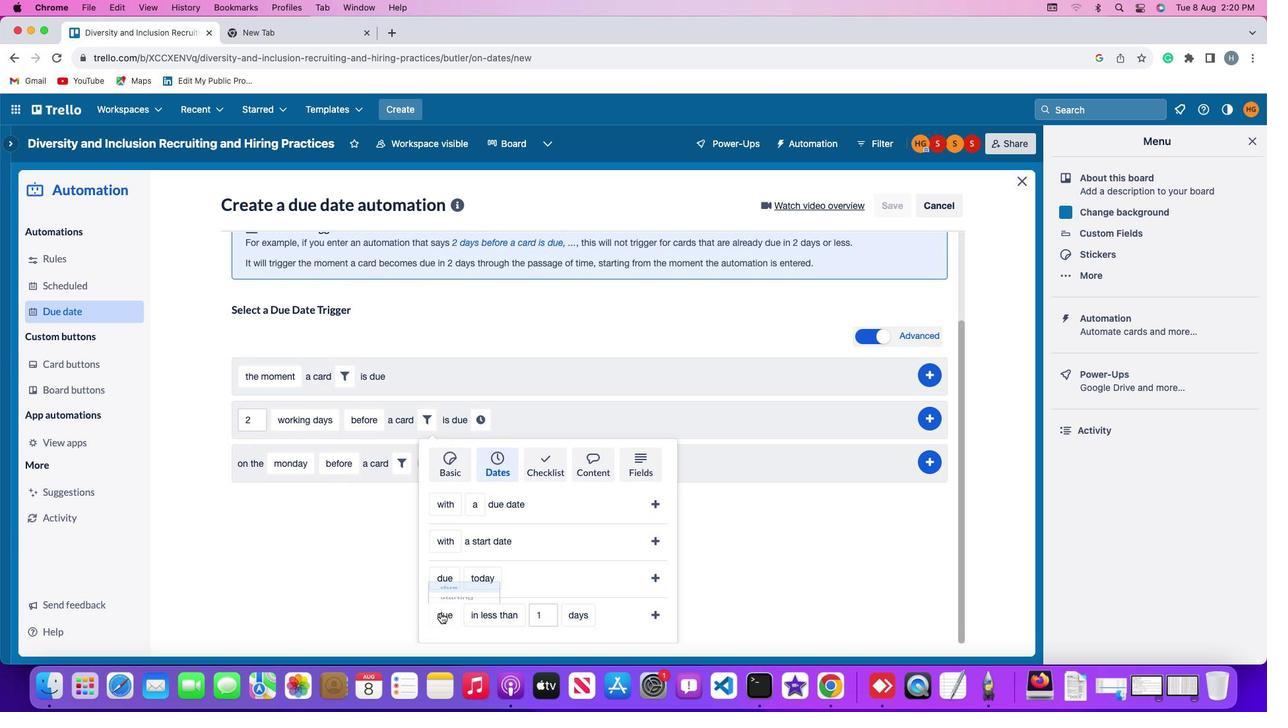 
Action: Mouse moved to (451, 594)
Screenshot: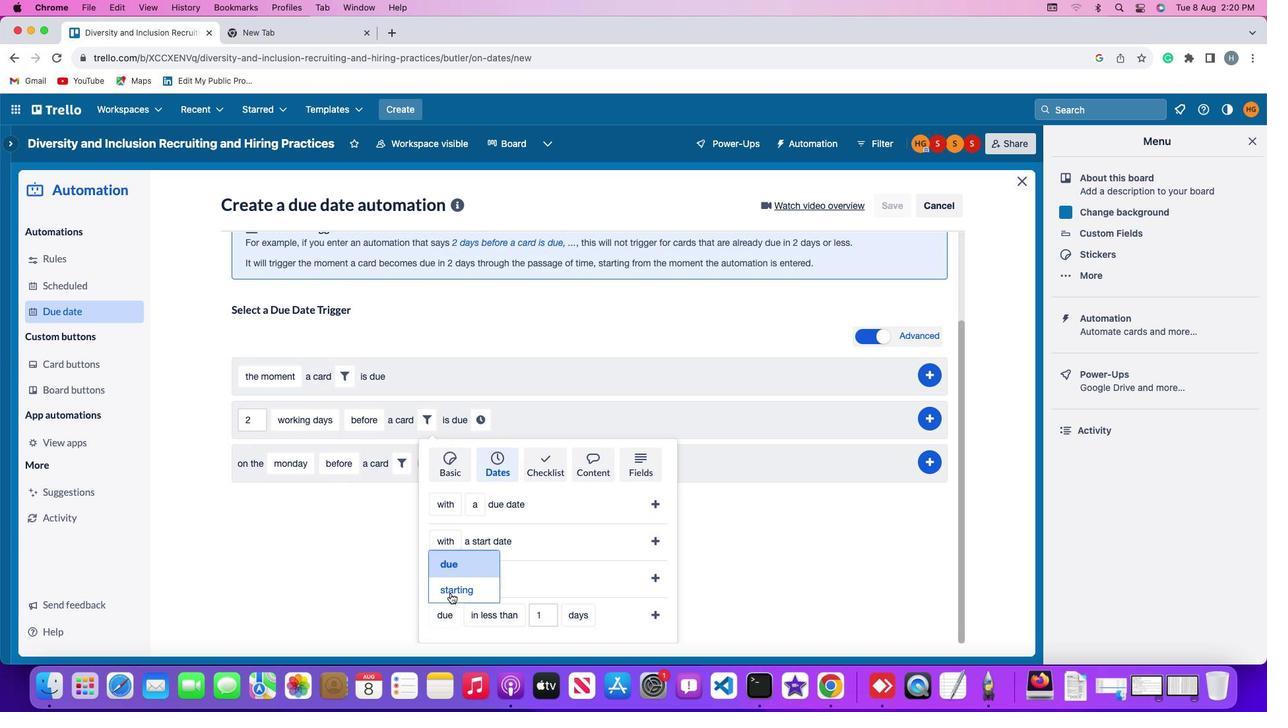 
Action: Mouse pressed left at (451, 594)
Screenshot: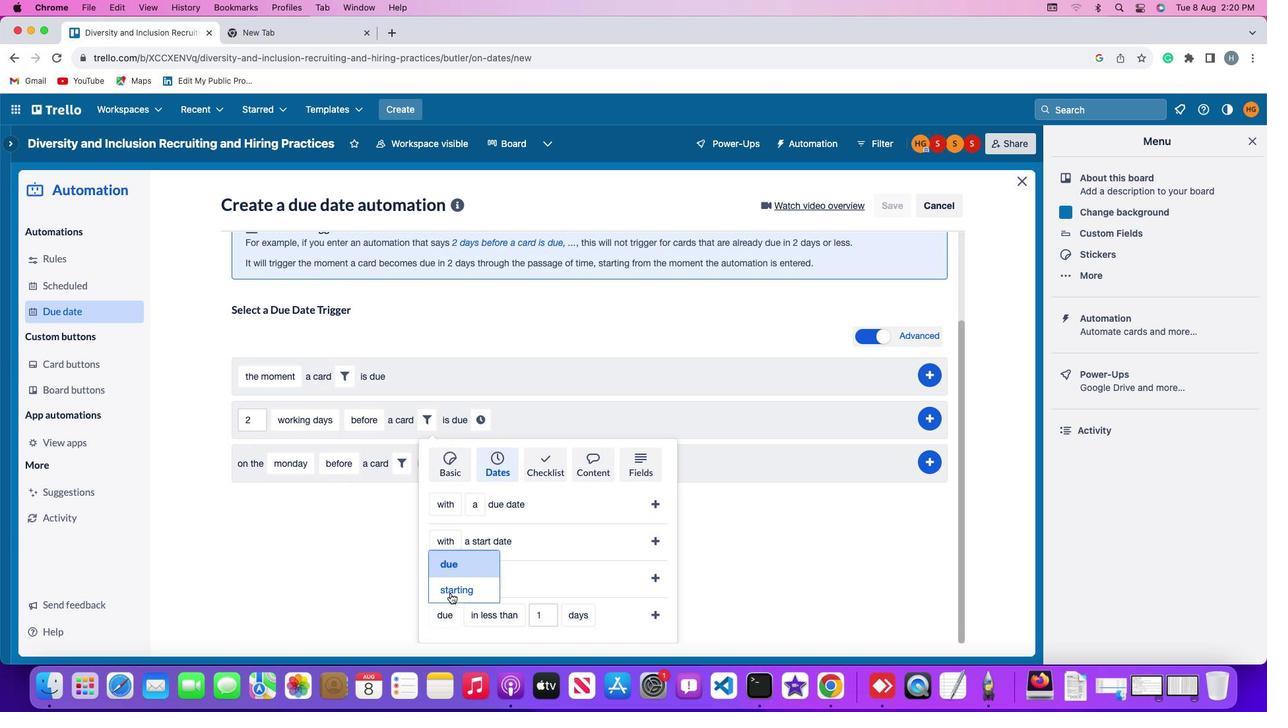 
Action: Mouse moved to (510, 625)
Screenshot: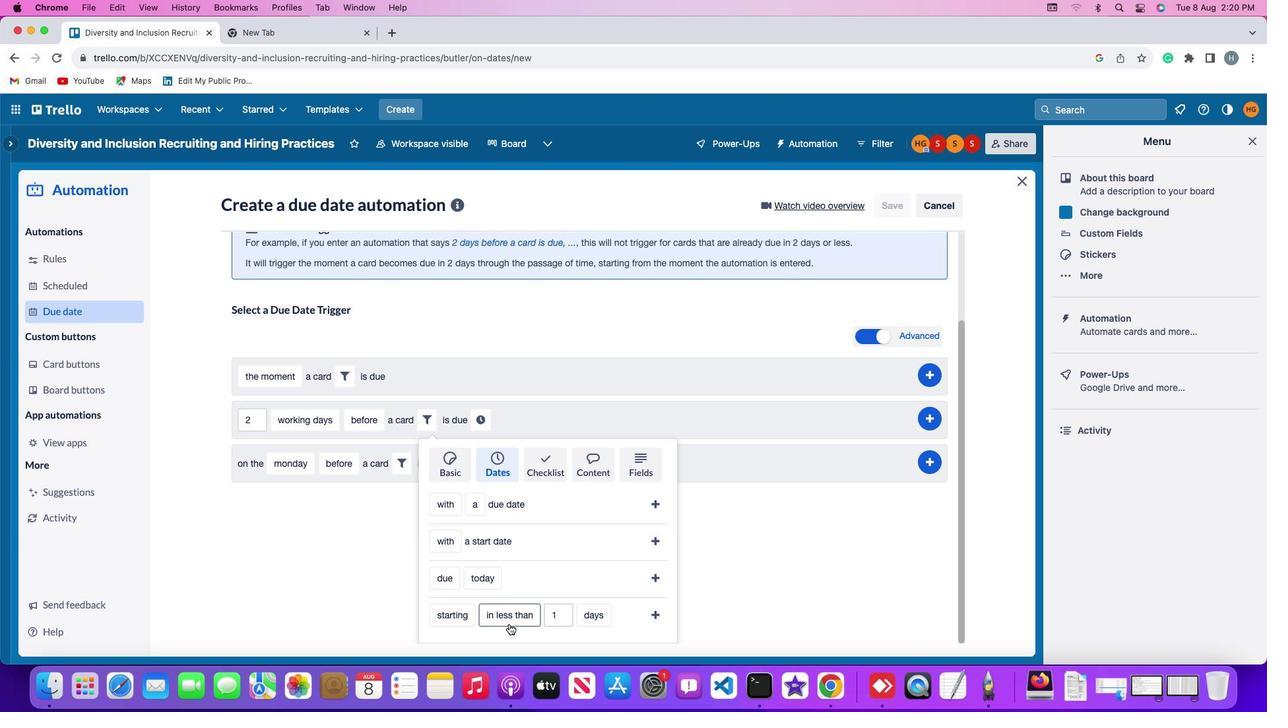 
Action: Mouse pressed left at (510, 625)
Screenshot: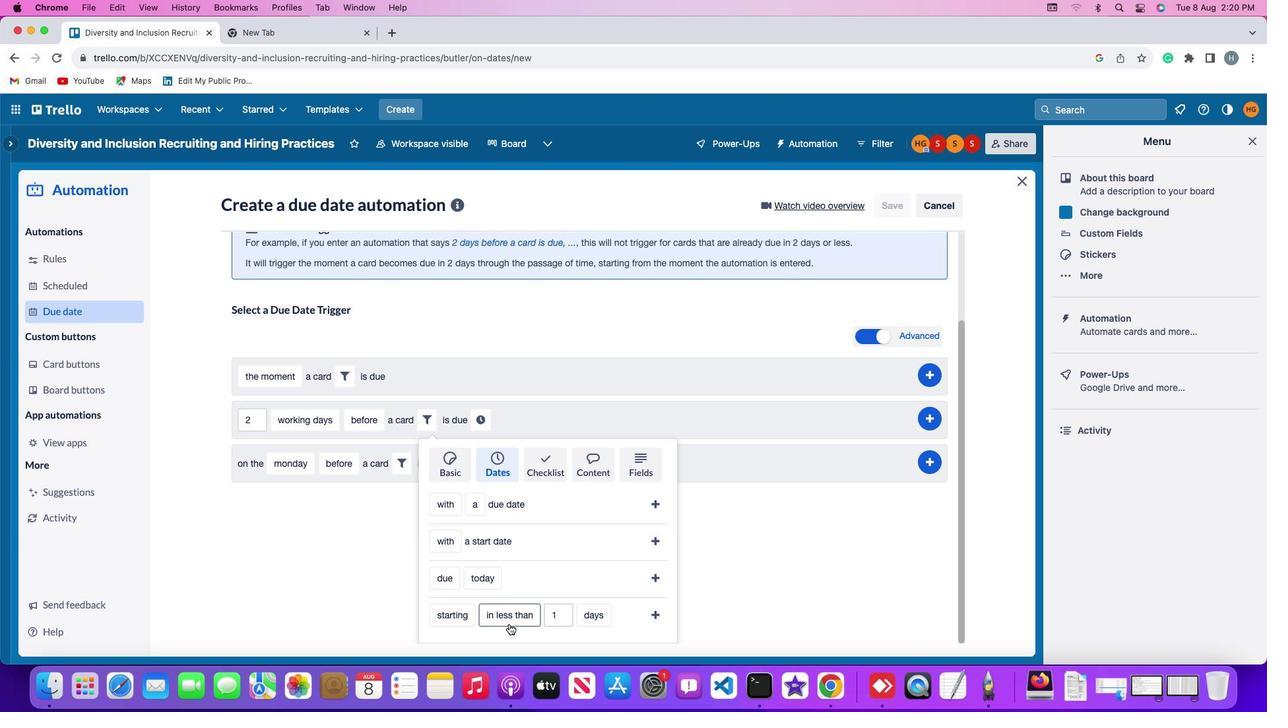 
Action: Mouse moved to (522, 536)
Screenshot: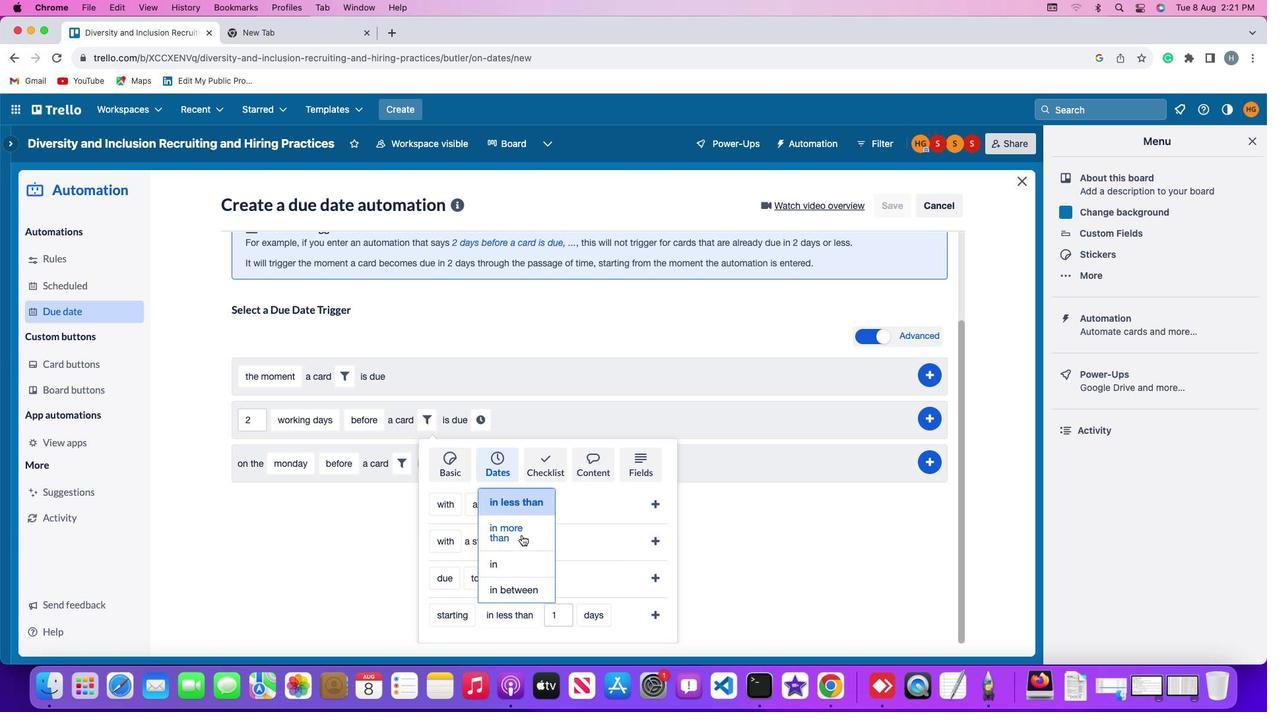 
Action: Mouse pressed left at (522, 536)
Screenshot: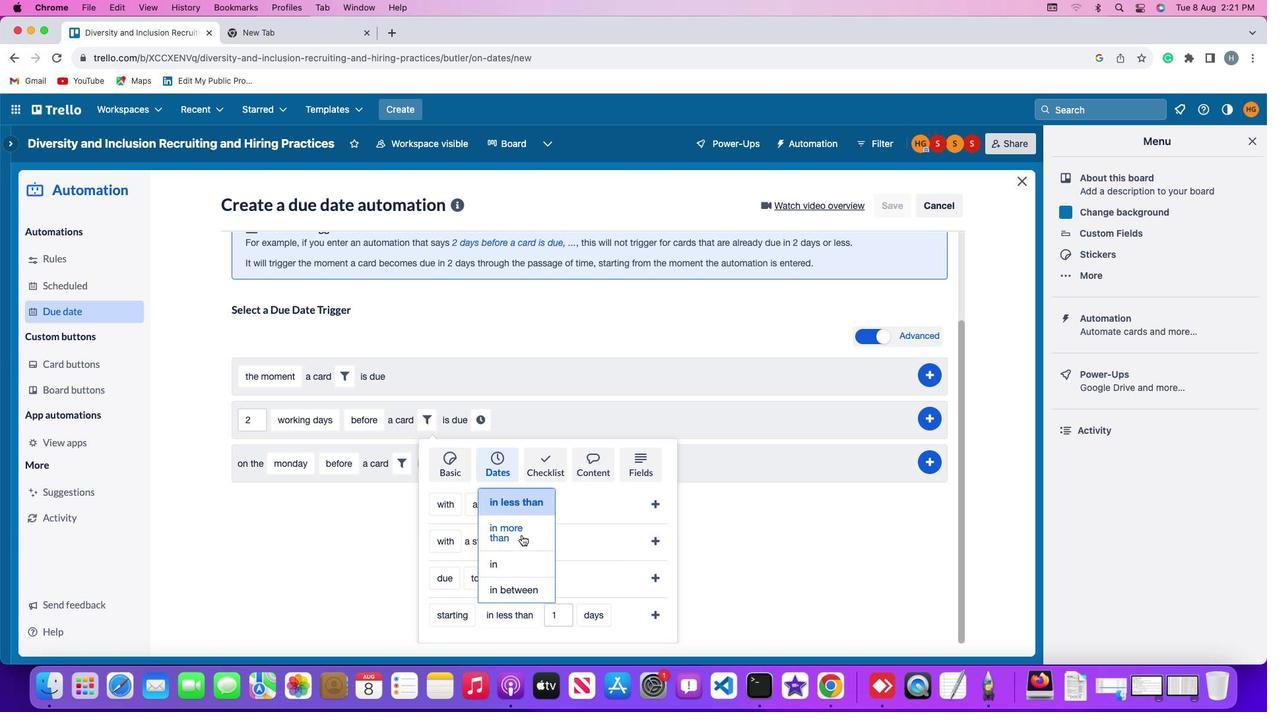 
Action: Mouse moved to (565, 619)
Screenshot: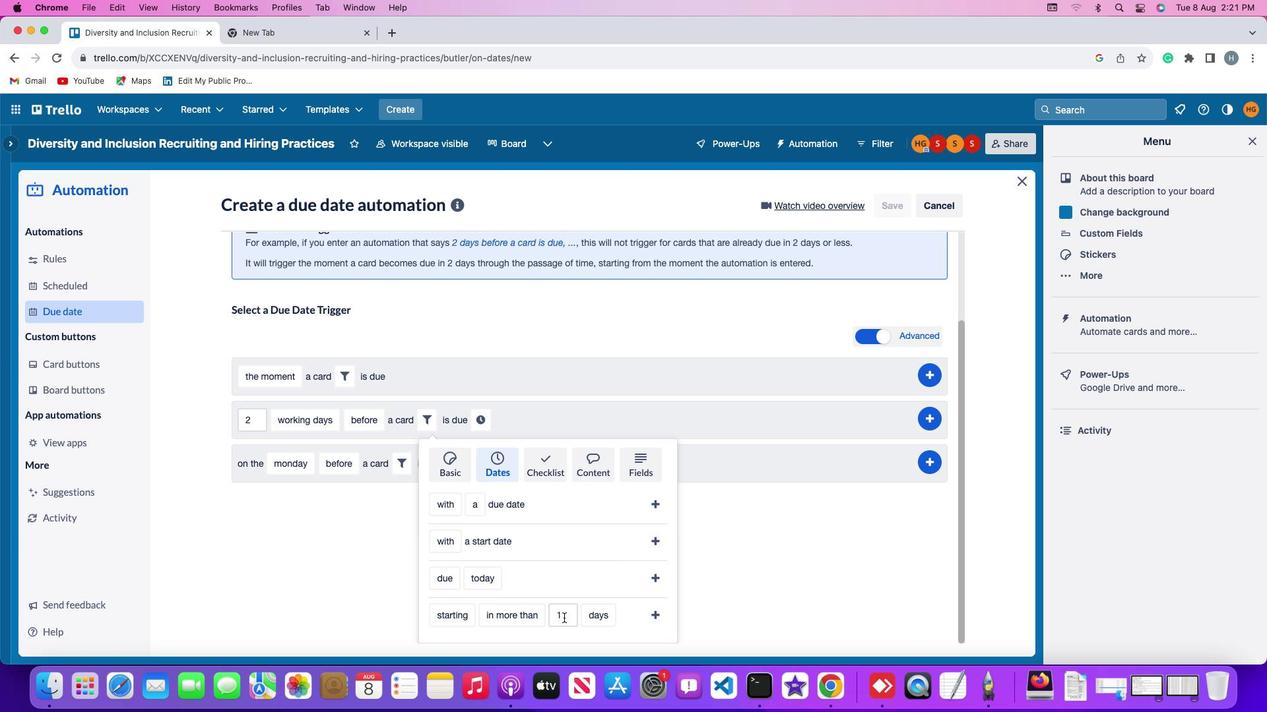 
Action: Mouse pressed left at (565, 619)
Screenshot: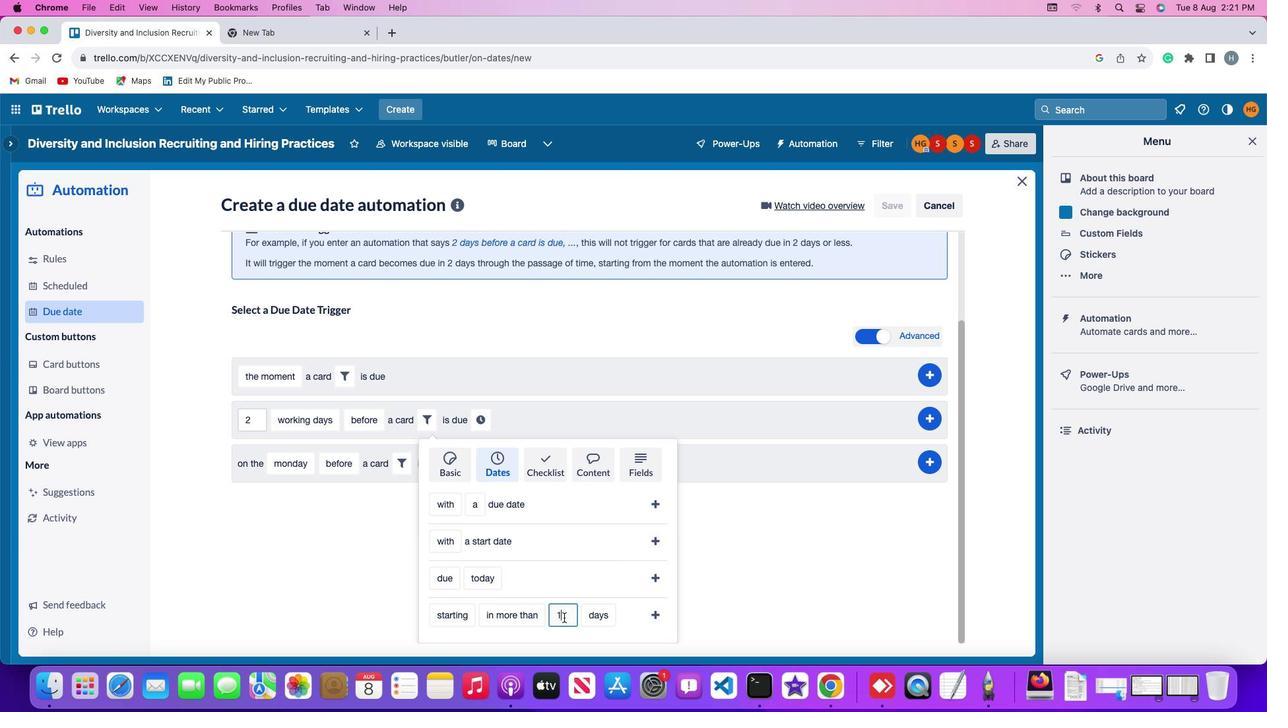 
Action: Key pressed Key.backspace'1'
Screenshot: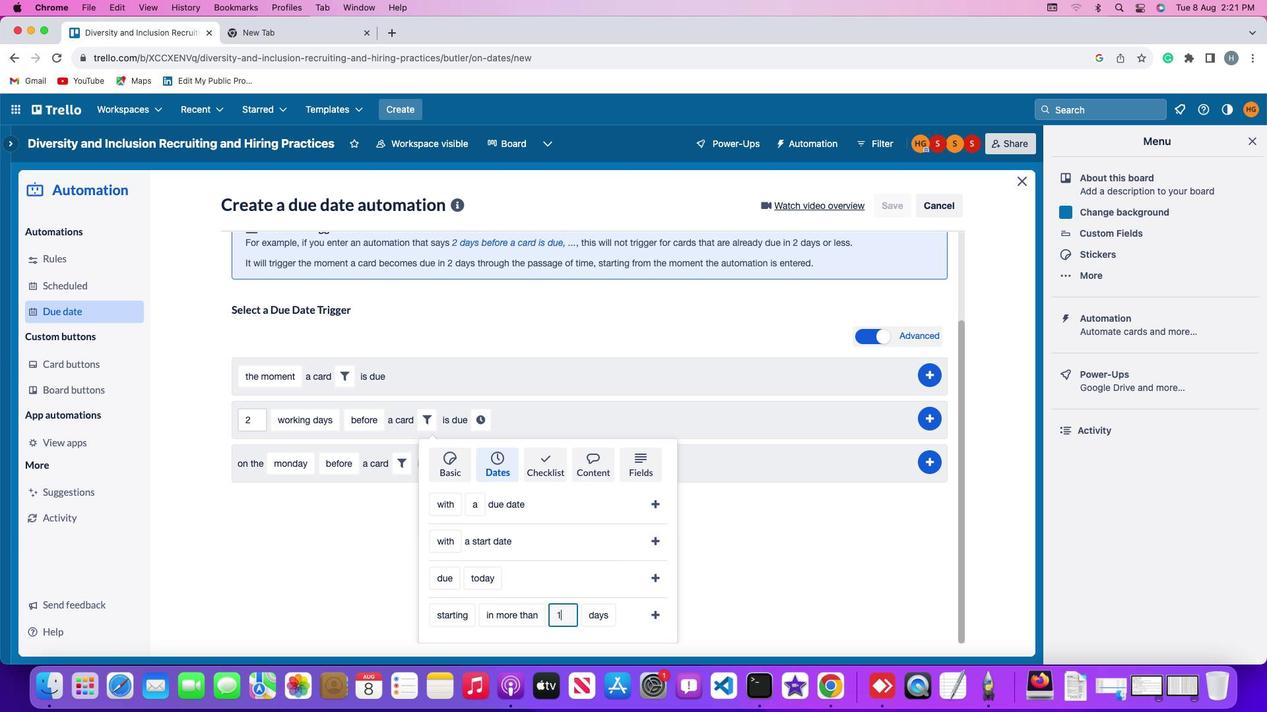 
Action: Mouse moved to (594, 619)
Screenshot: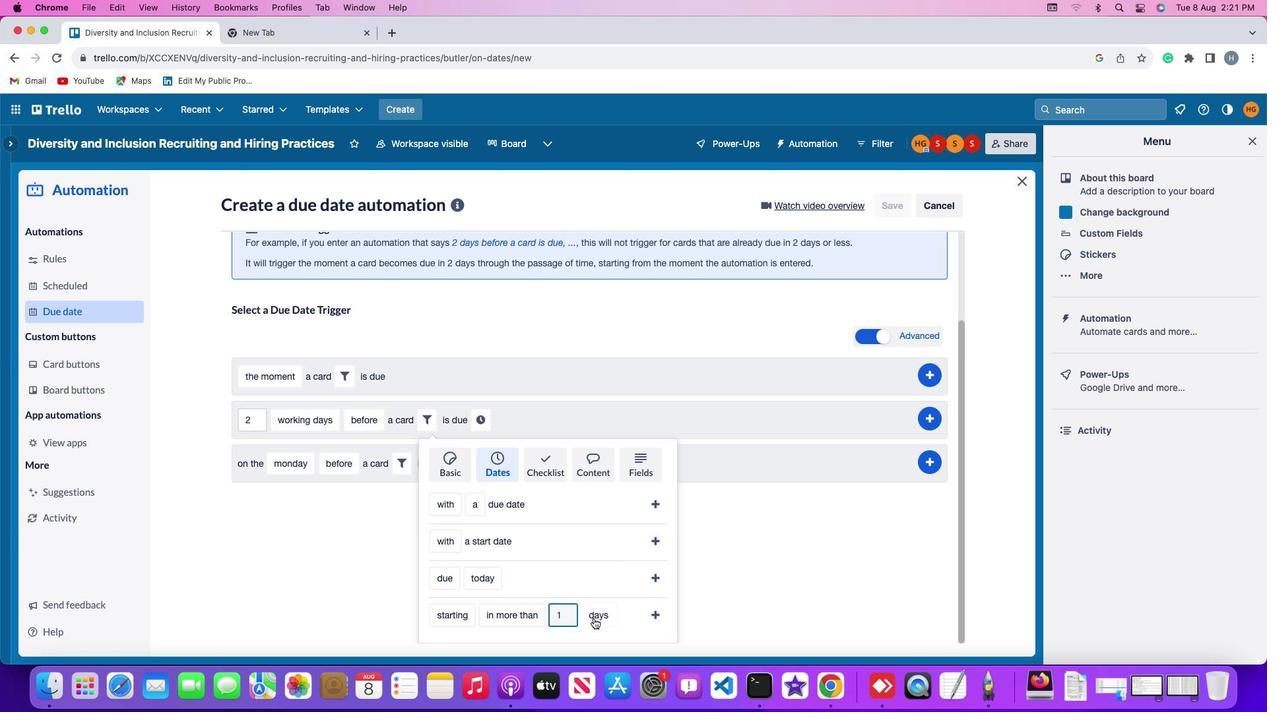 
Action: Mouse pressed left at (594, 619)
Screenshot: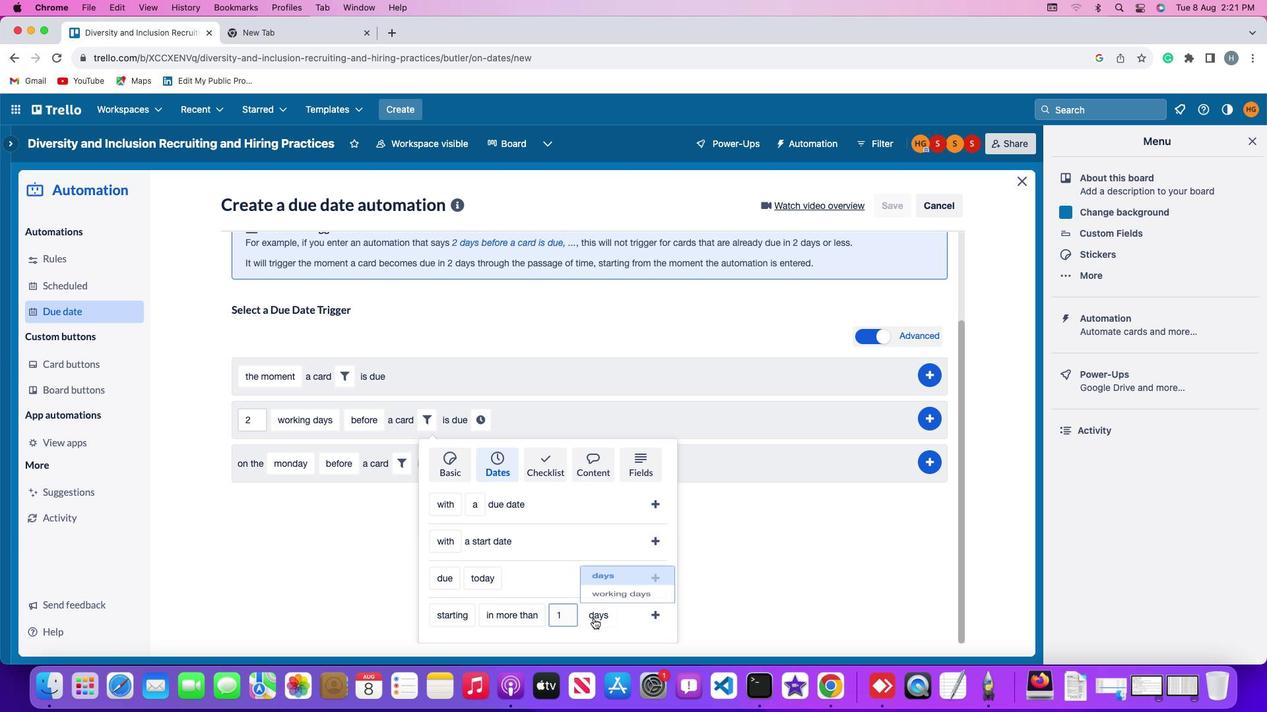 
Action: Mouse moved to (617, 563)
Screenshot: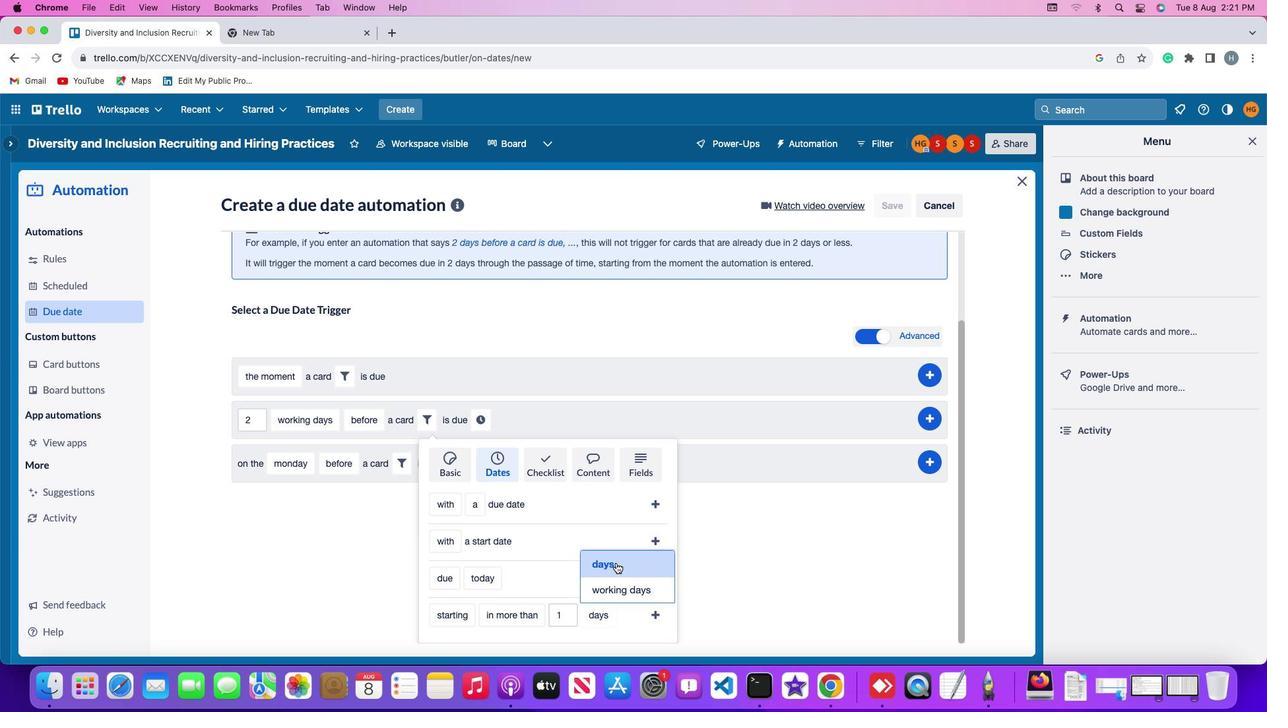 
Action: Mouse pressed left at (617, 563)
Screenshot: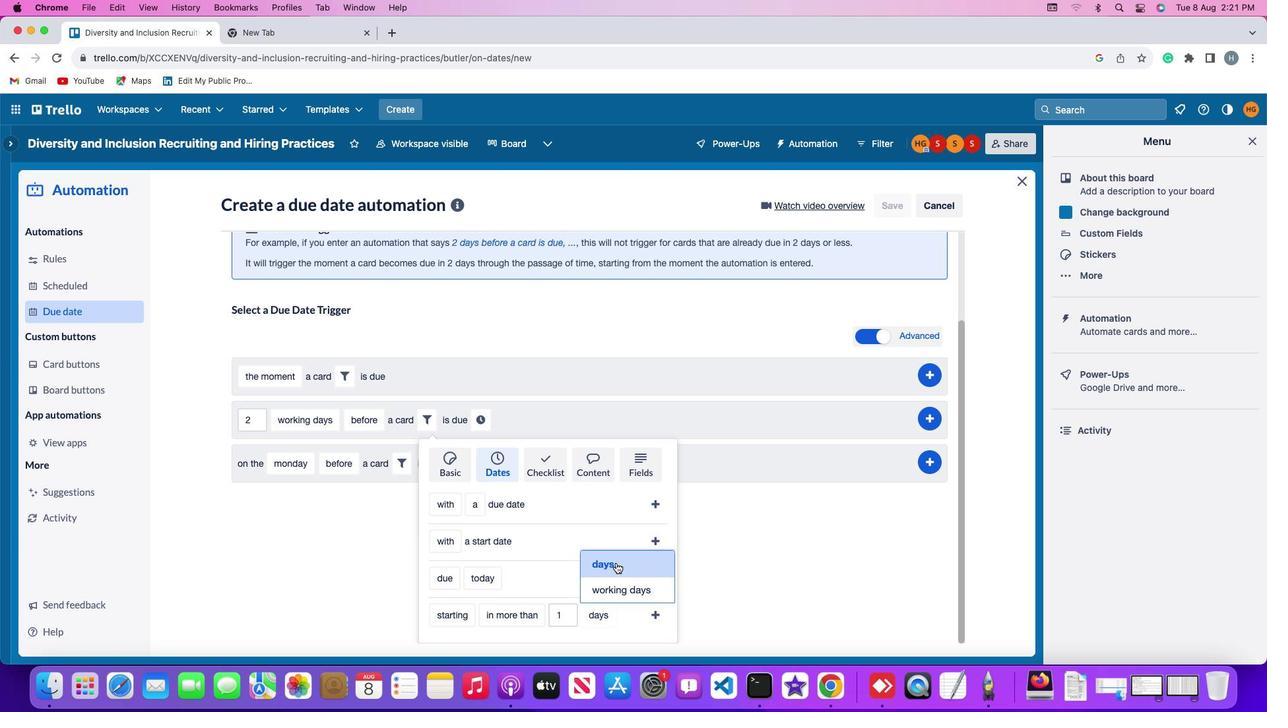 
Action: Mouse moved to (661, 613)
Screenshot: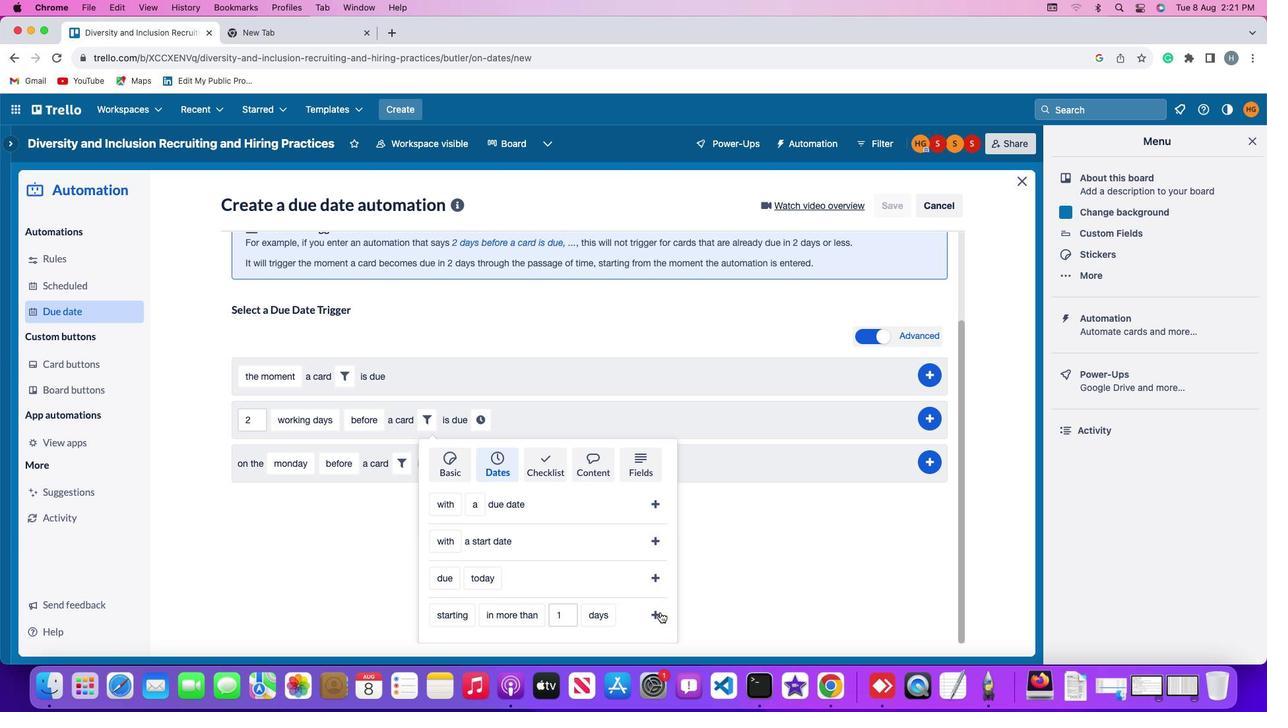 
Action: Mouse pressed left at (661, 613)
Screenshot: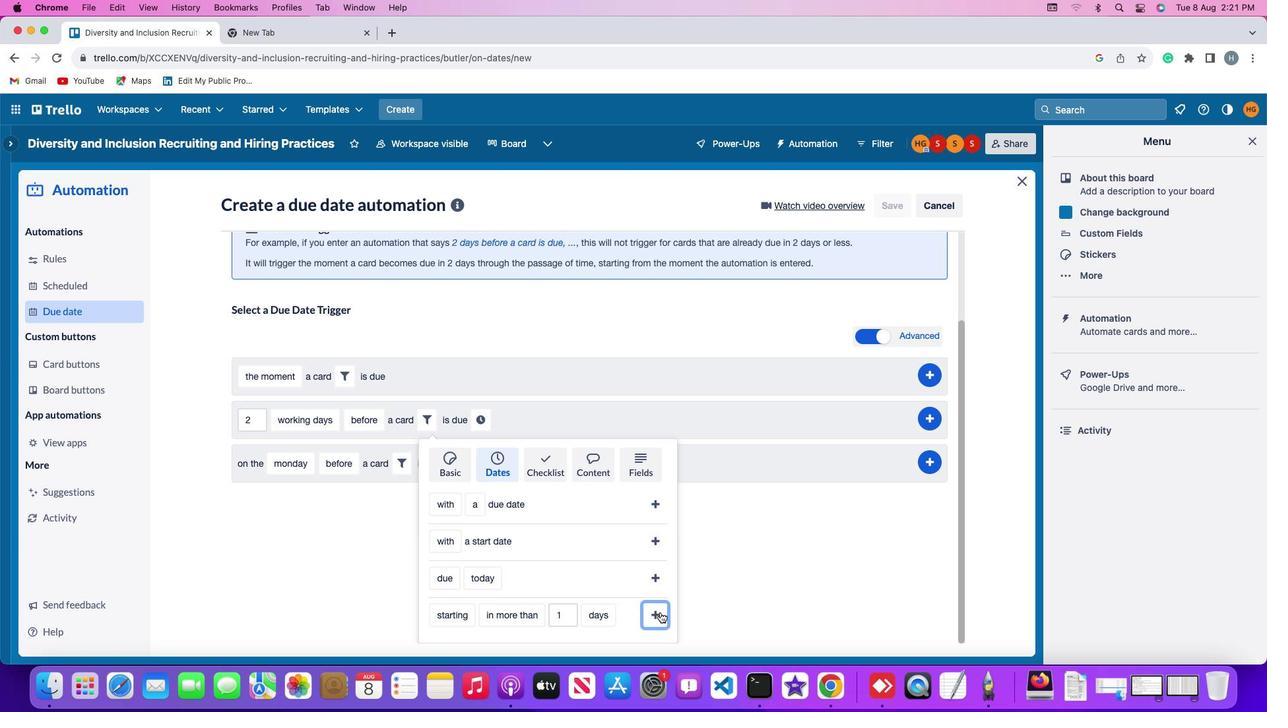 
Action: Mouse moved to (631, 528)
Screenshot: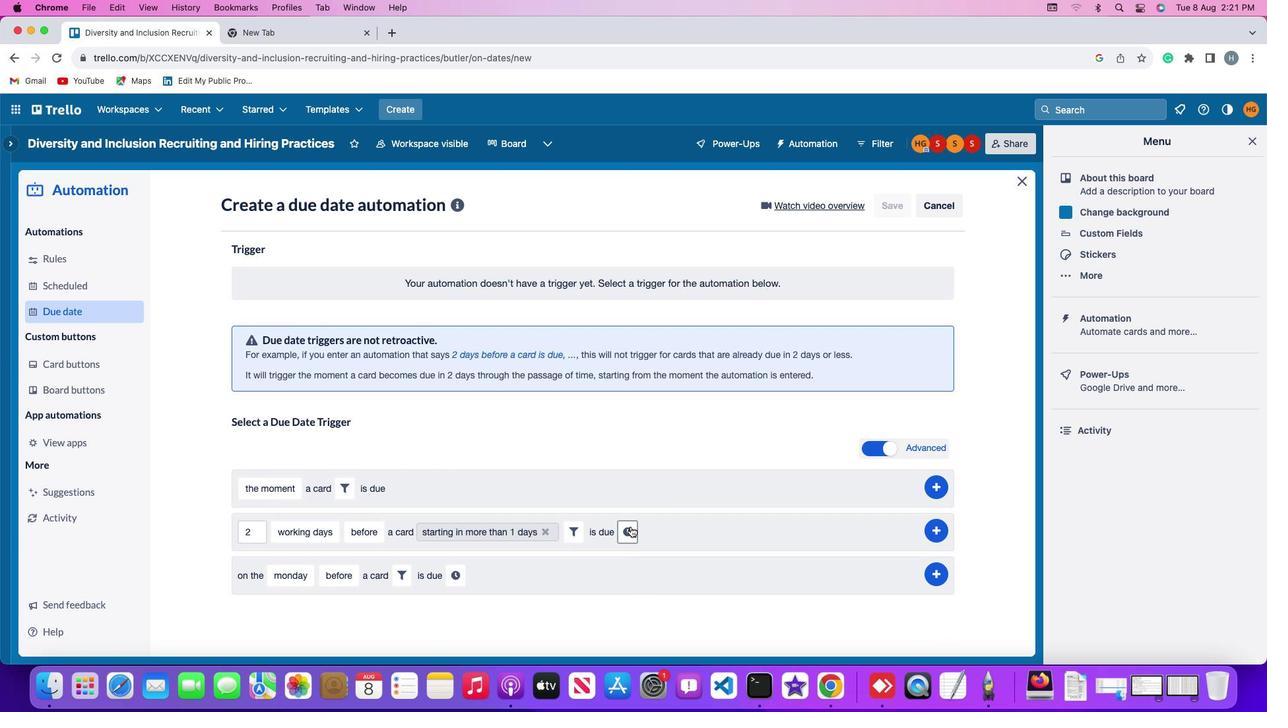 
Action: Mouse pressed left at (631, 528)
Screenshot: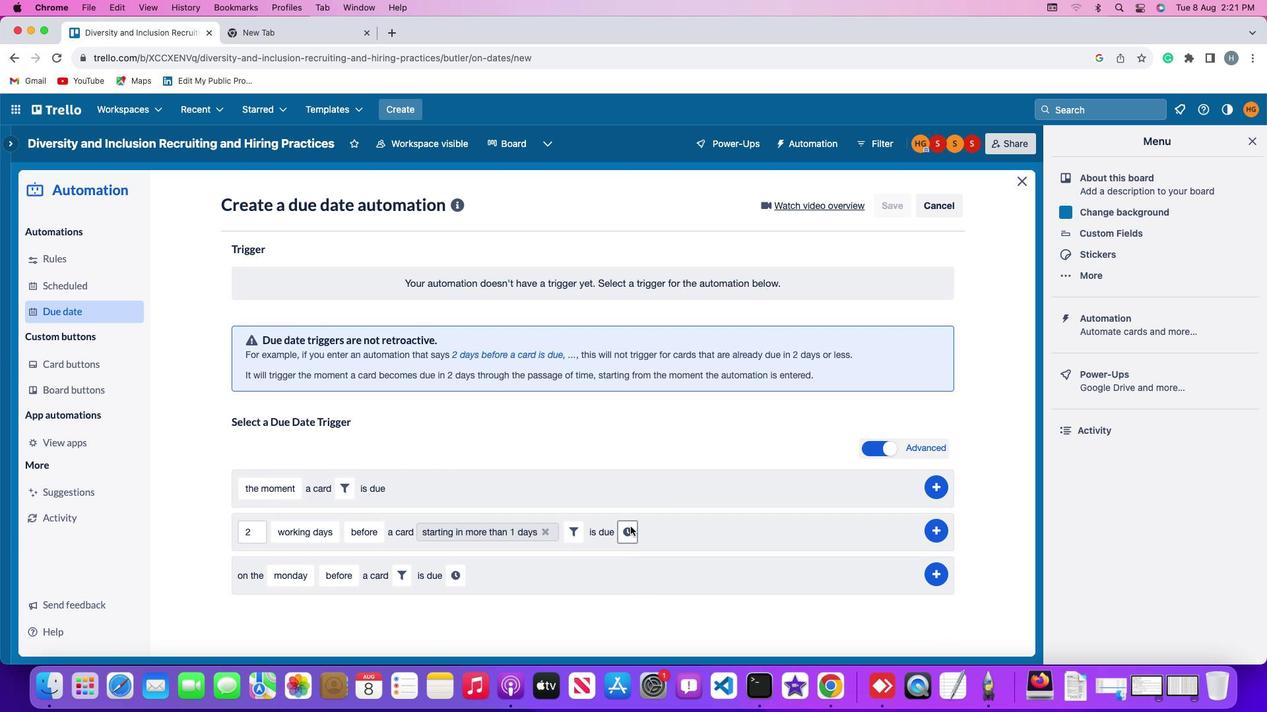 
Action: Mouse moved to (656, 534)
Screenshot: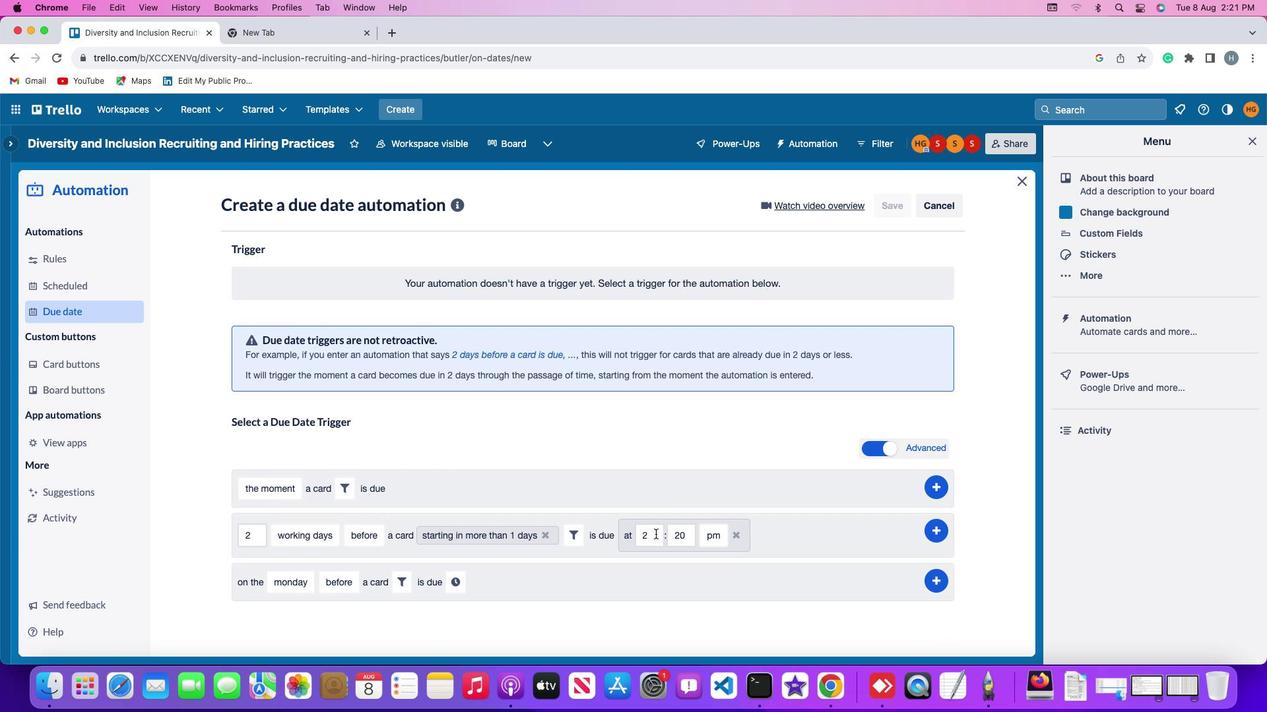 
Action: Mouse pressed left at (656, 534)
Screenshot: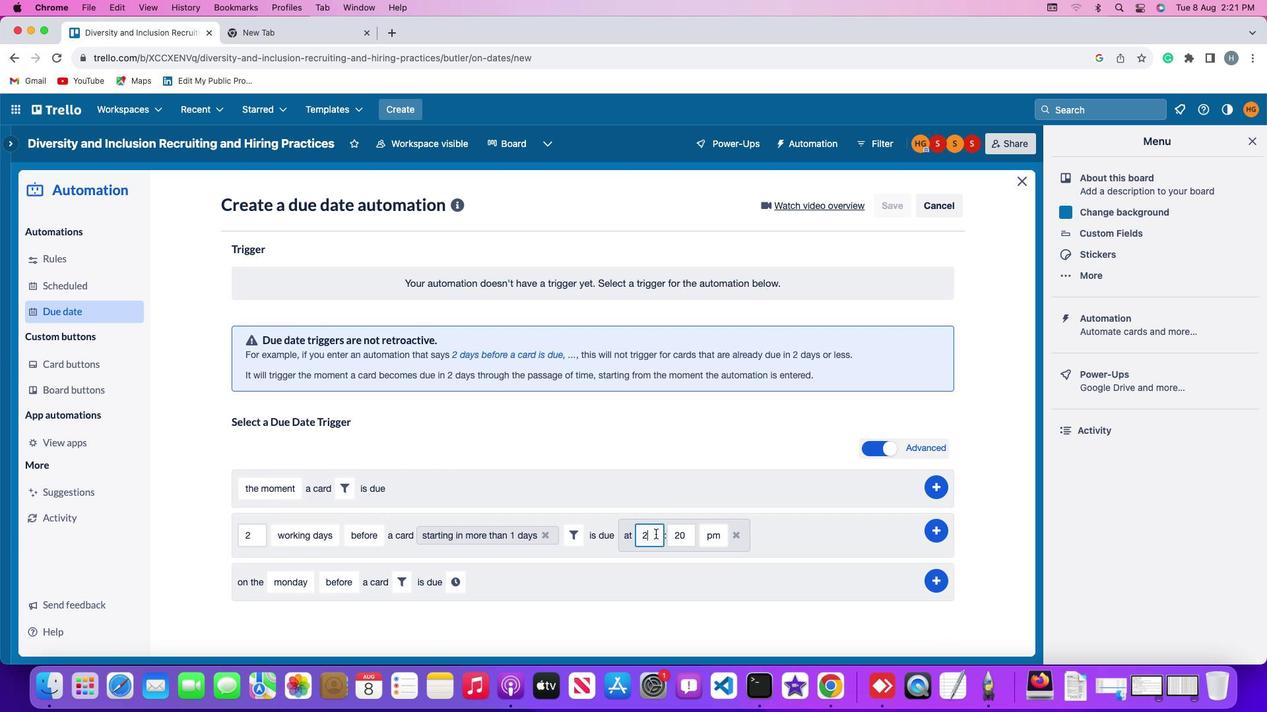 
Action: Key pressed Key.backspace'1''1'
Screenshot: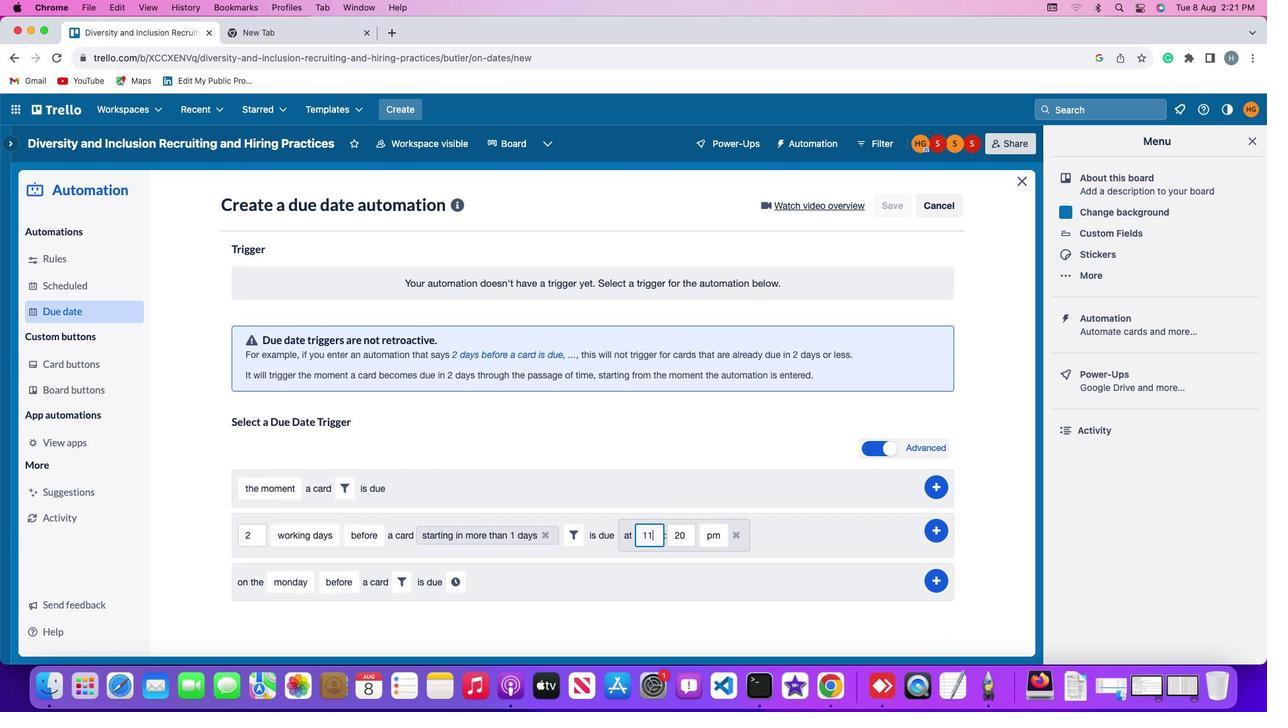 
Action: Mouse moved to (687, 536)
Screenshot: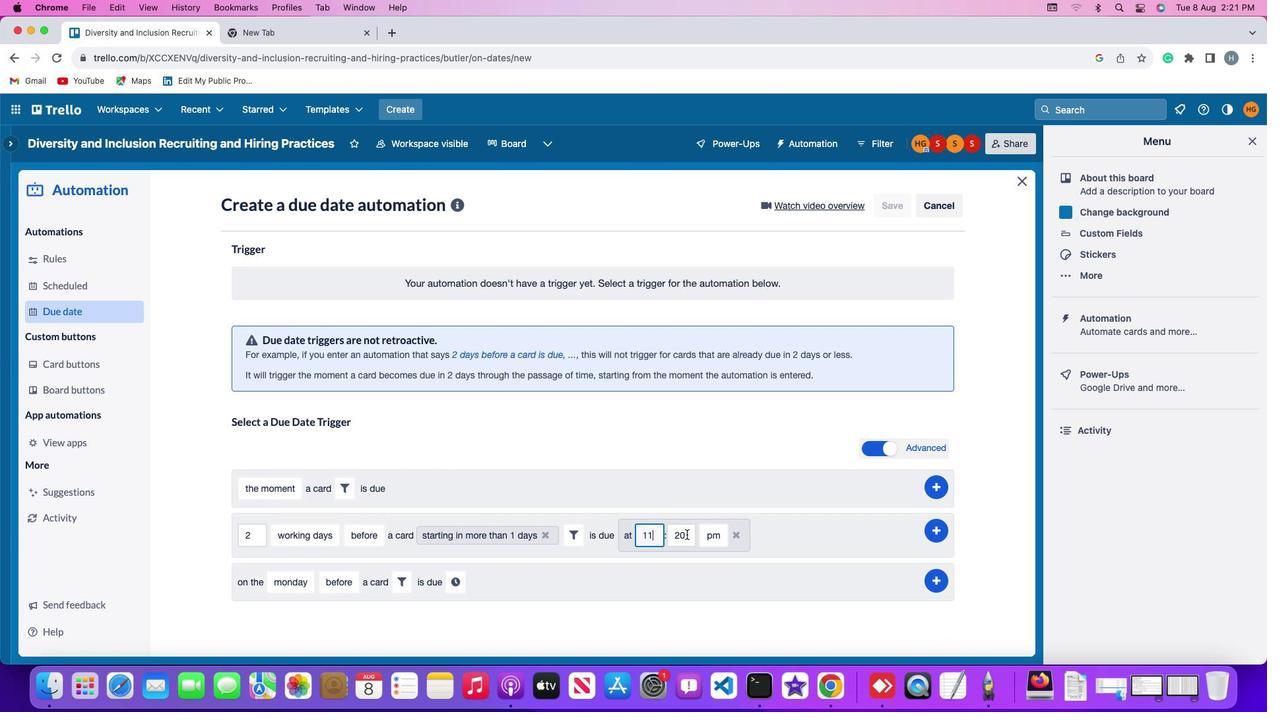 
Action: Mouse pressed left at (687, 536)
Screenshot: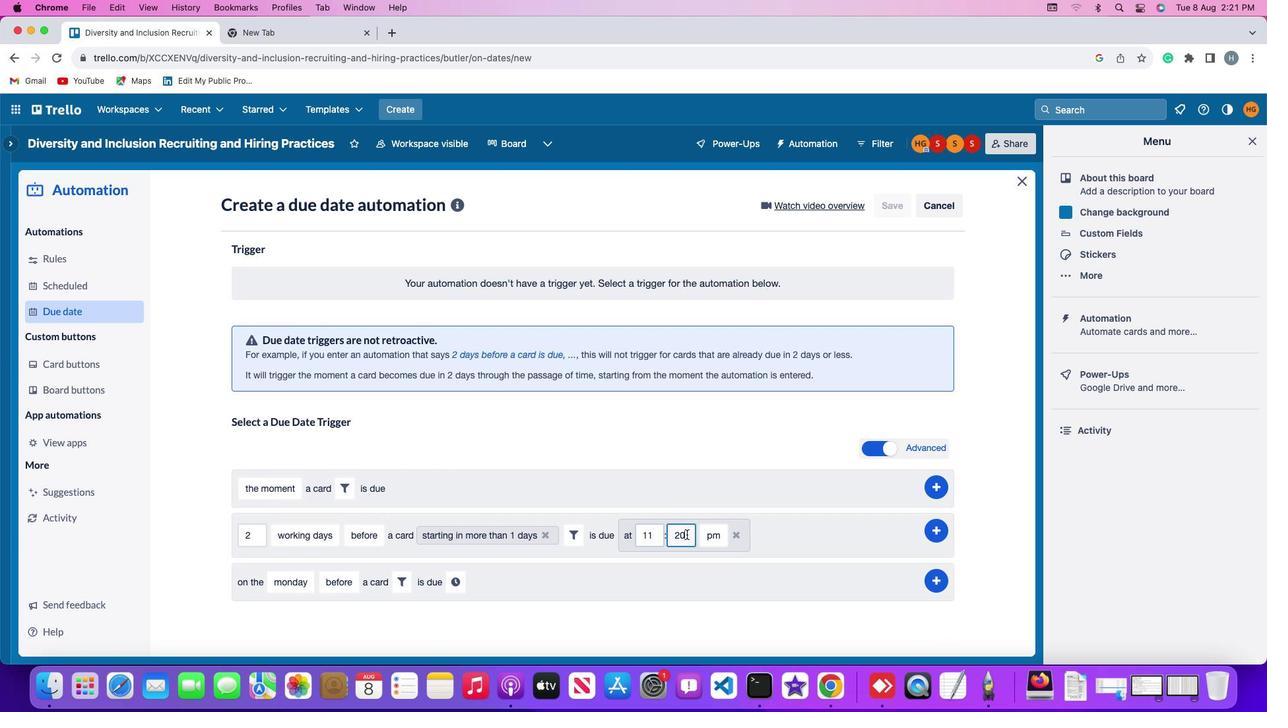 
Action: Key pressed Key.backspaceKey.backspaceKey.backspace'0''0'
Screenshot: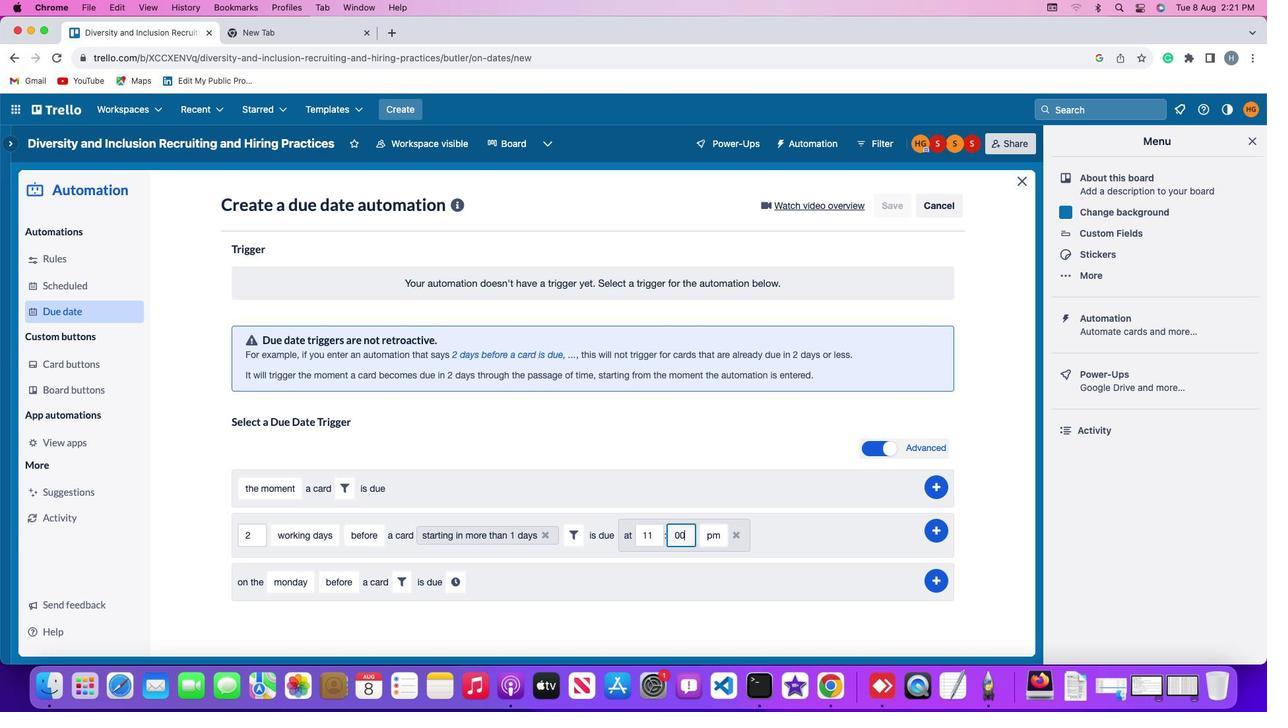 
Action: Mouse moved to (712, 537)
Screenshot: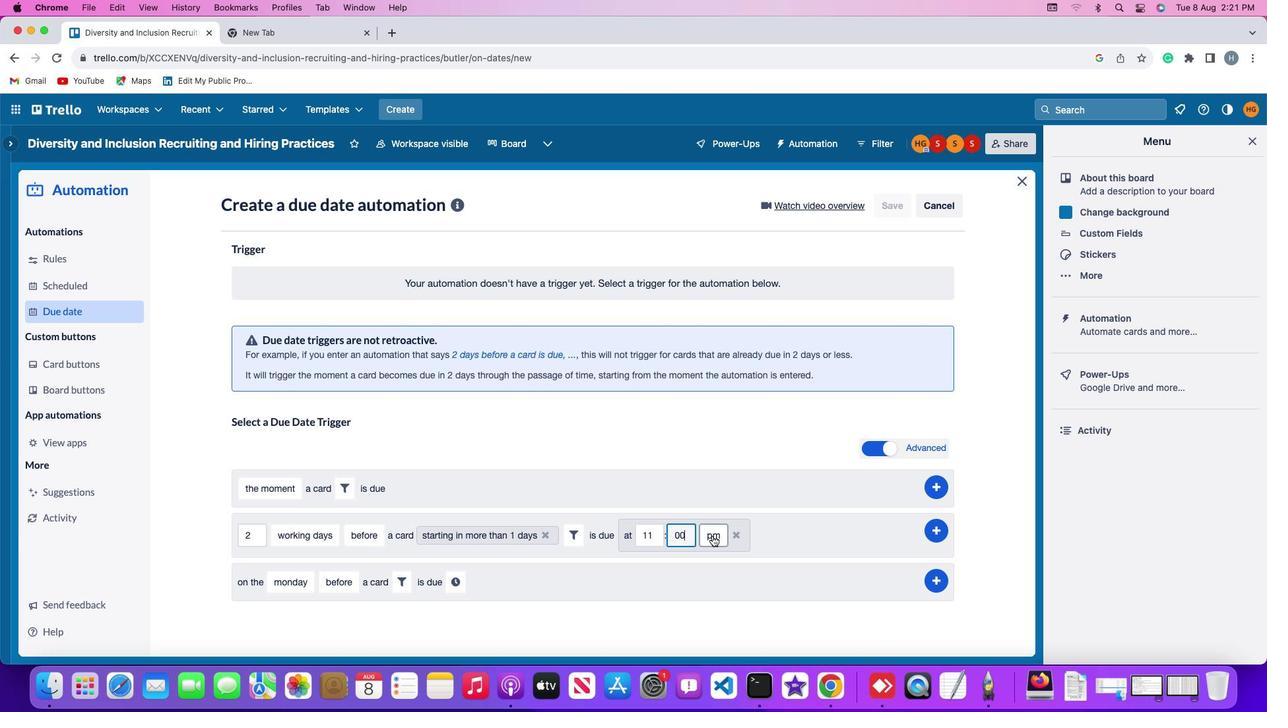 
Action: Mouse pressed left at (712, 537)
Screenshot: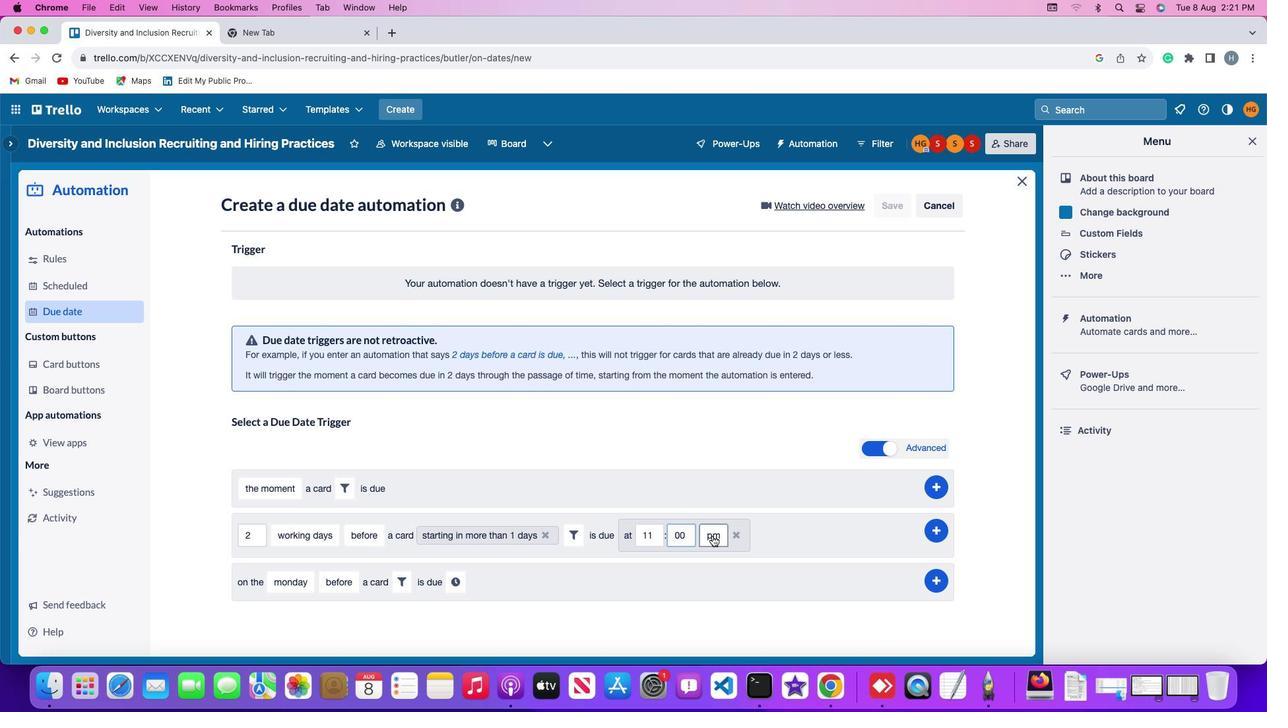 
Action: Mouse moved to (716, 560)
Screenshot: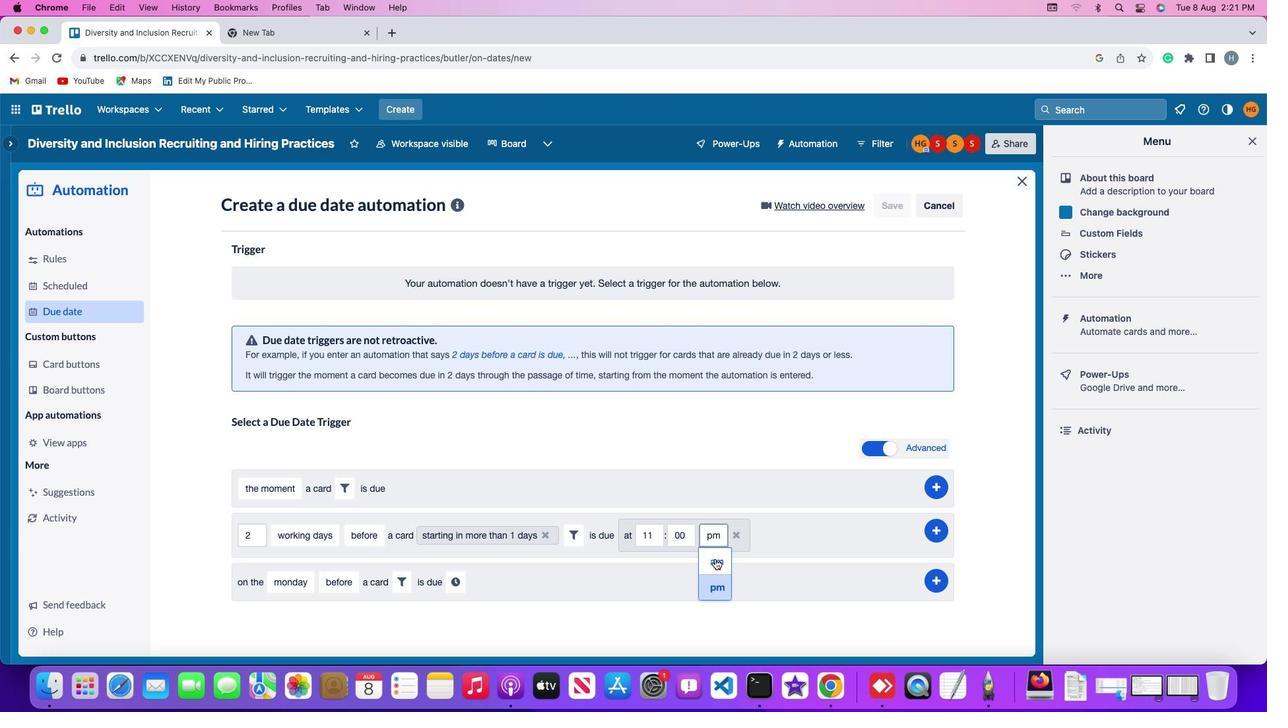 
Action: Mouse pressed left at (716, 560)
Screenshot: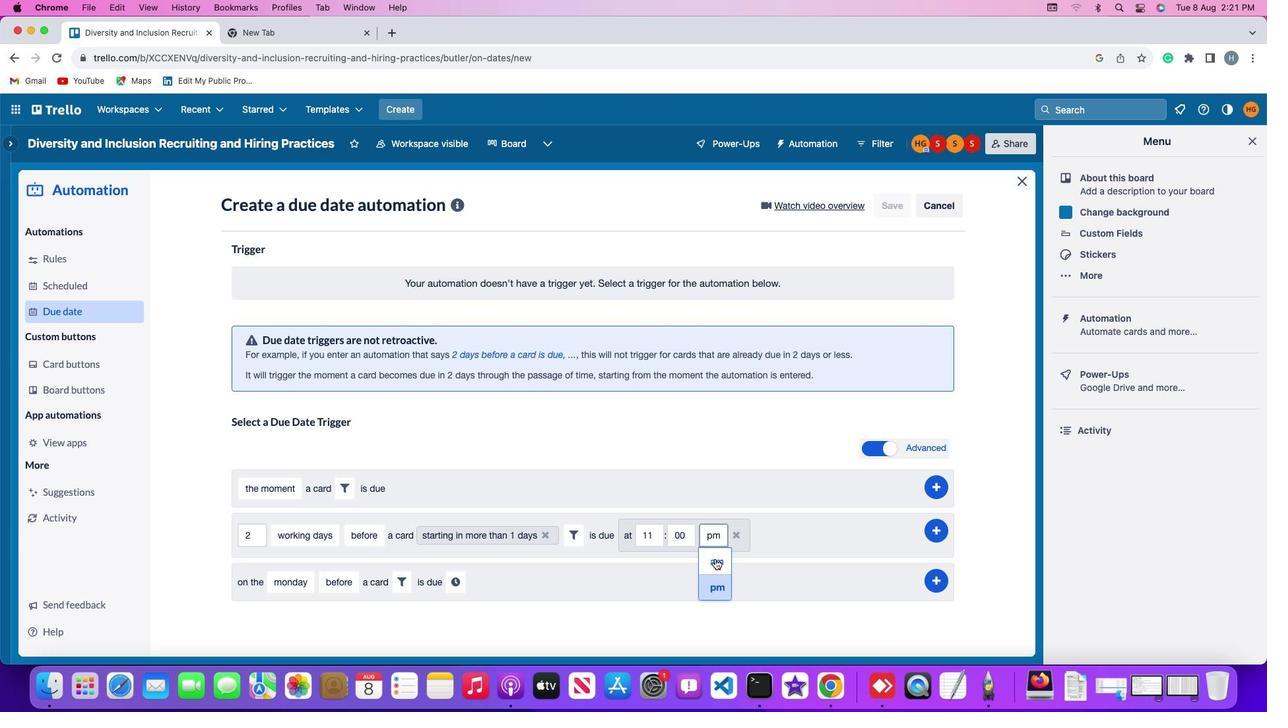 
Action: Mouse moved to (938, 534)
Screenshot: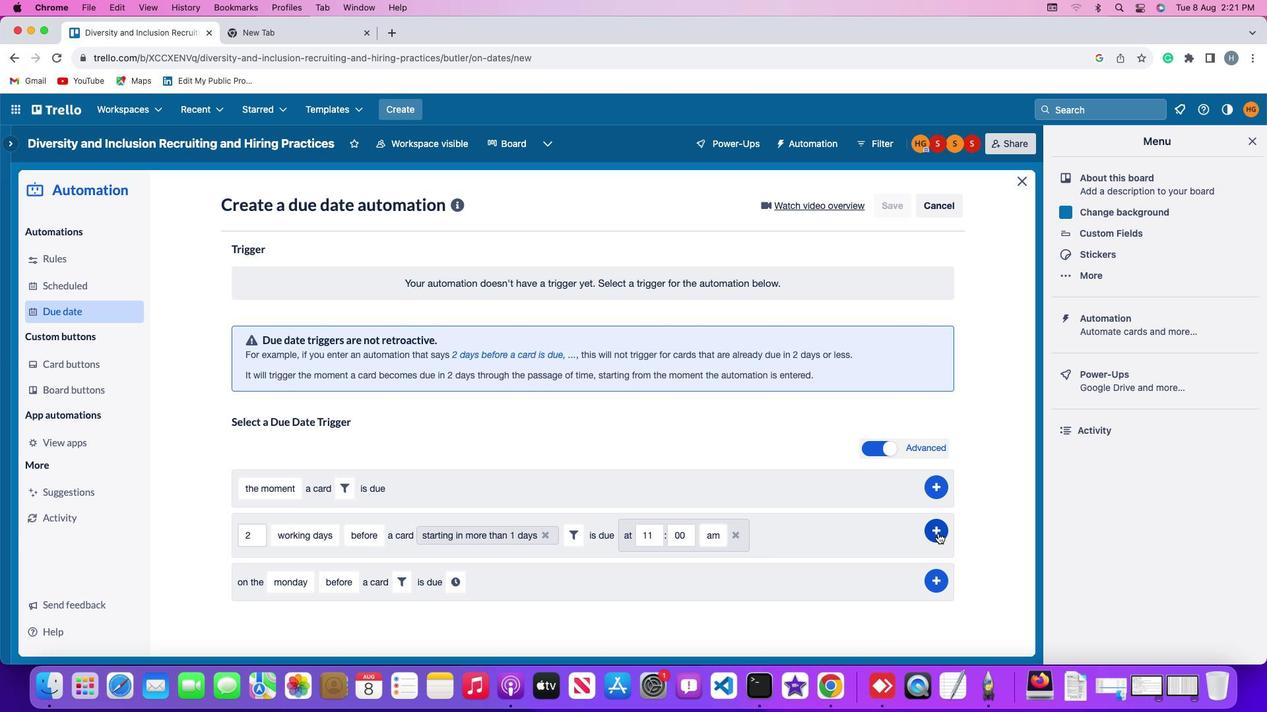
Action: Mouse pressed left at (938, 534)
Screenshot: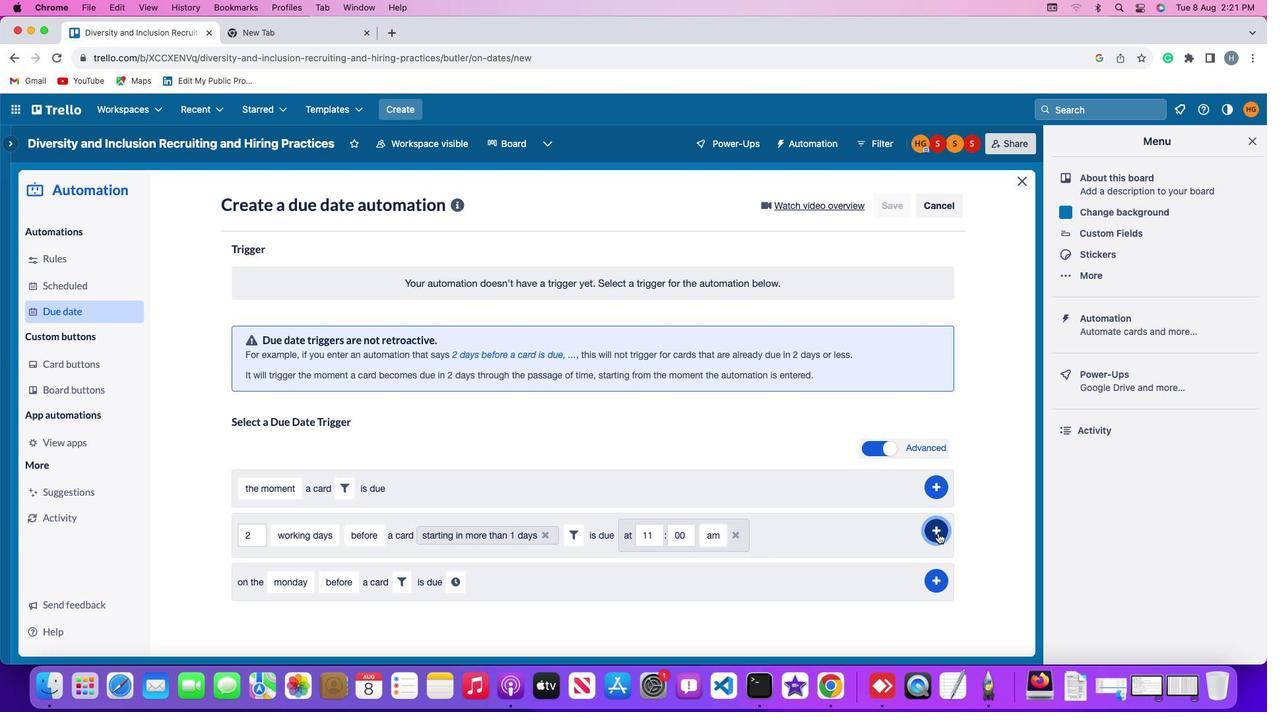 
Action: Mouse moved to (1000, 411)
Screenshot: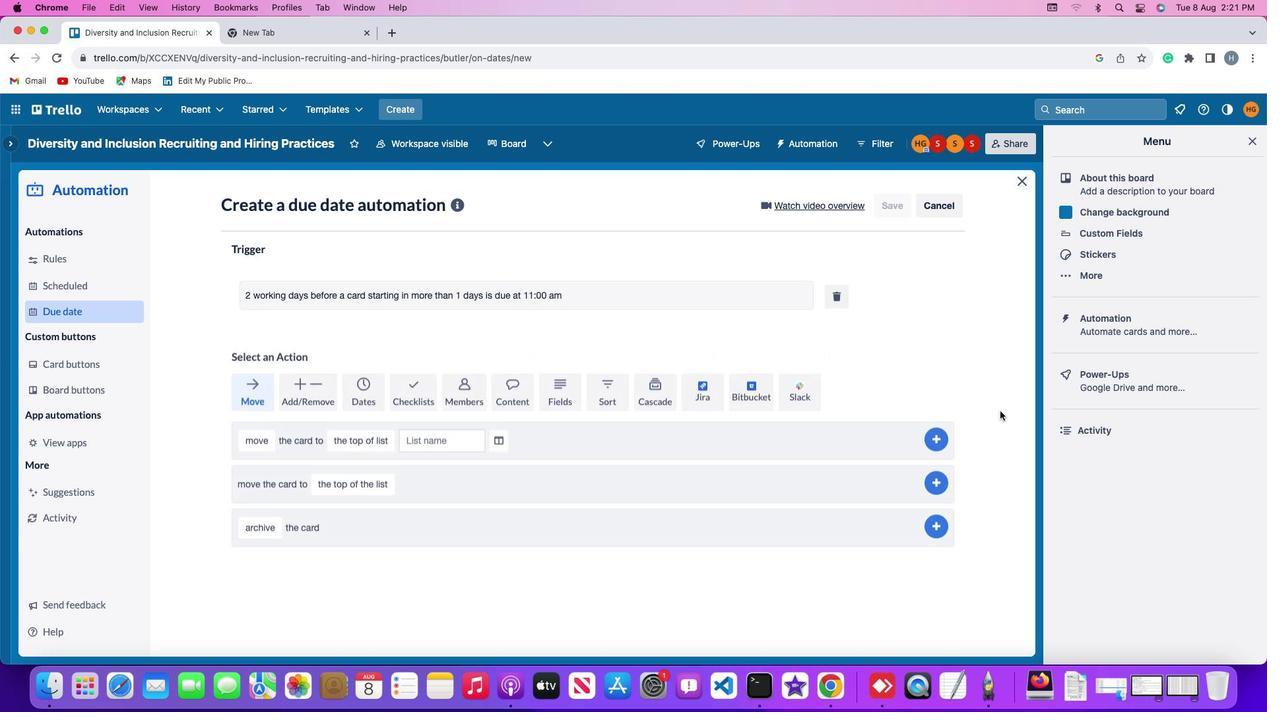 
